 Task: Find connections with filter location Nikki with filter topic #Indiawith filter profile language English with filter current company Uber Engineering with filter school Software jobs updates with filter industry Measuring and Control Instrument Manufacturing with filter service category UX Research with filter keywords title Shipping and Receiving Staff
Action: Mouse moved to (238, 263)
Screenshot: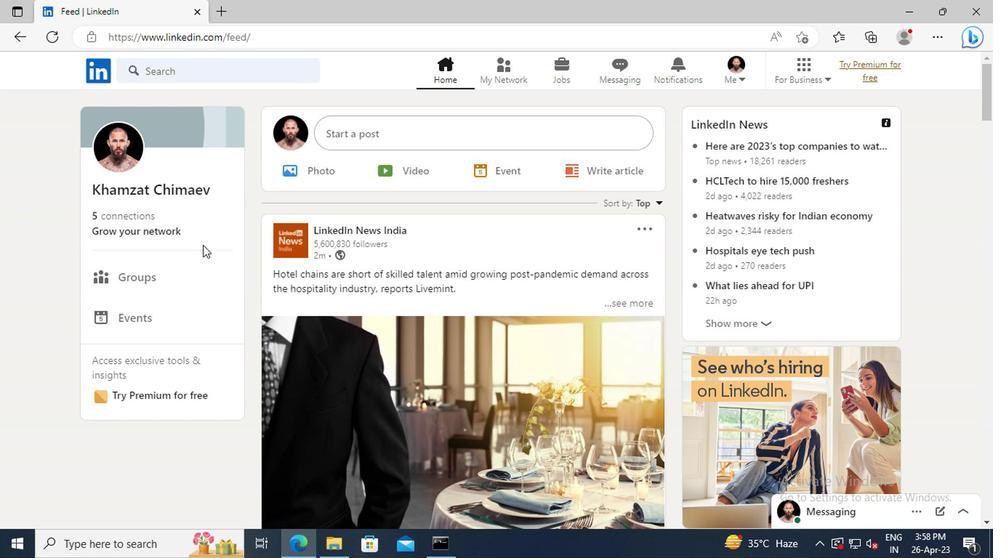 
Action: Mouse pressed left at (238, 263)
Screenshot: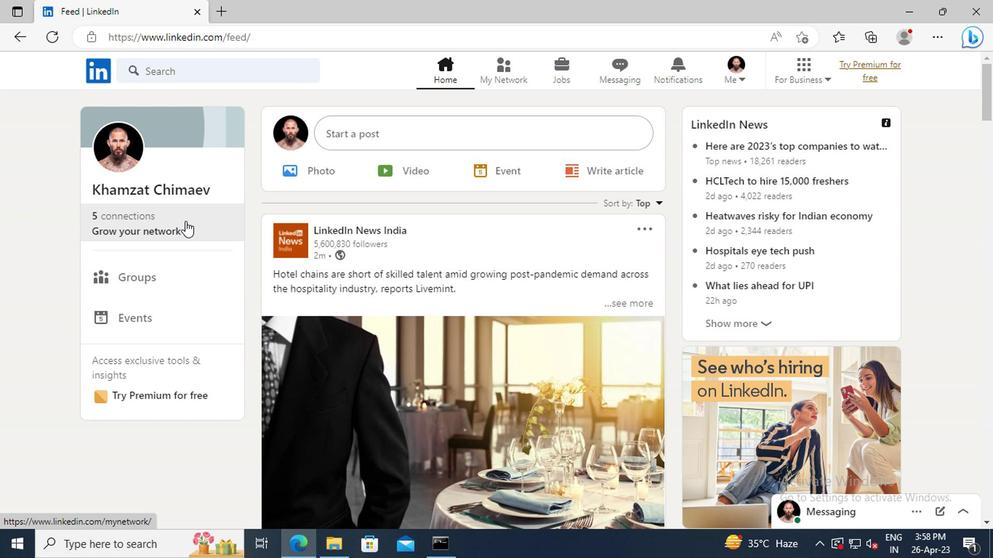 
Action: Mouse moved to (248, 218)
Screenshot: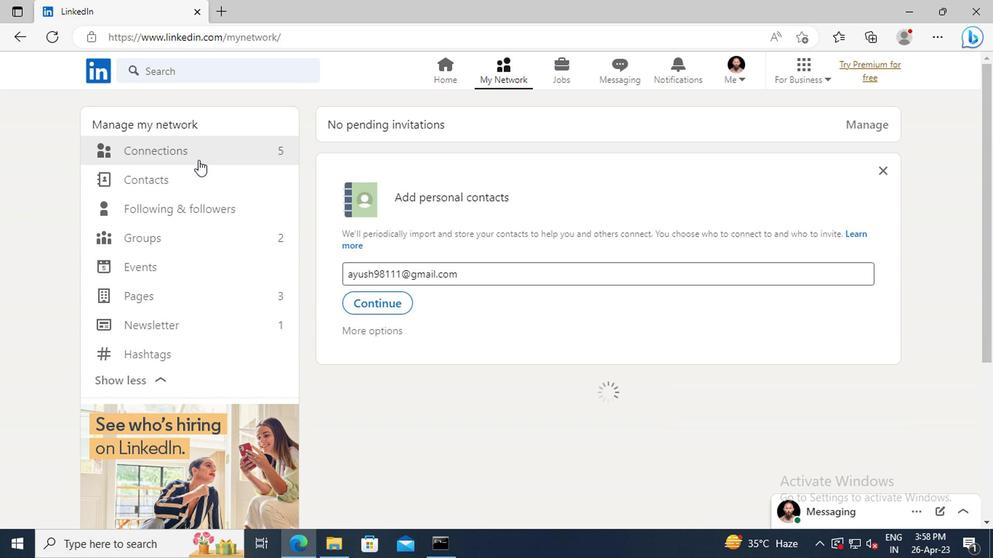 
Action: Mouse pressed left at (248, 218)
Screenshot: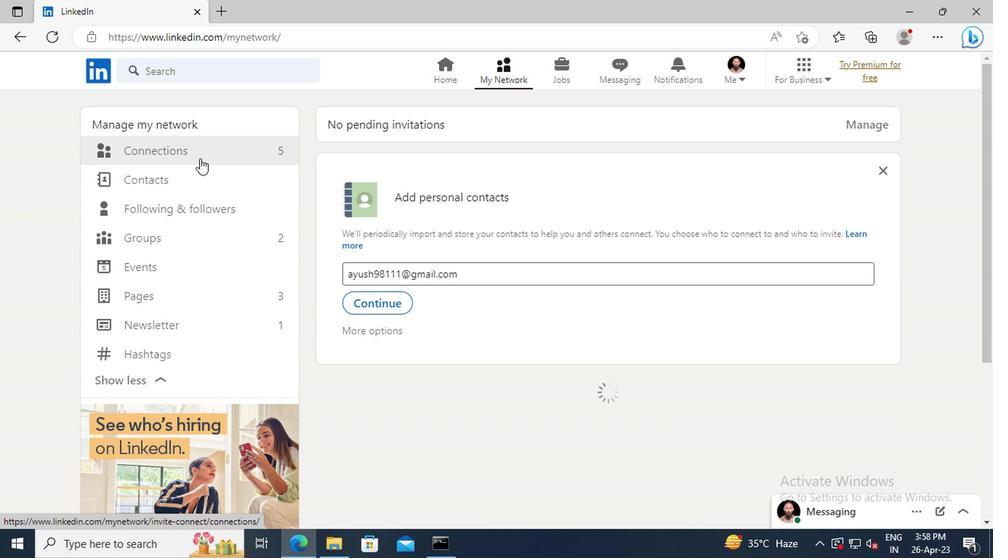 
Action: Mouse moved to (534, 216)
Screenshot: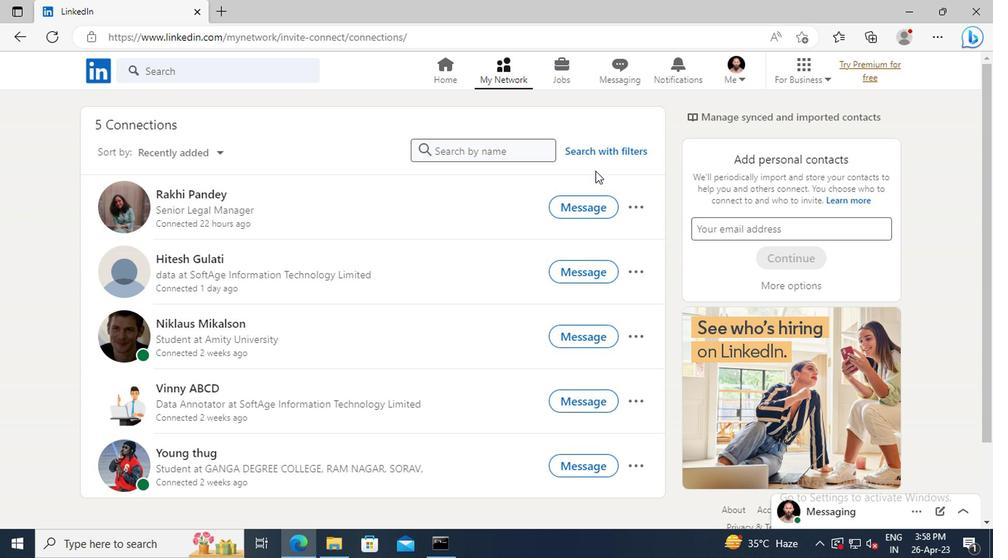 
Action: Mouse pressed left at (534, 216)
Screenshot: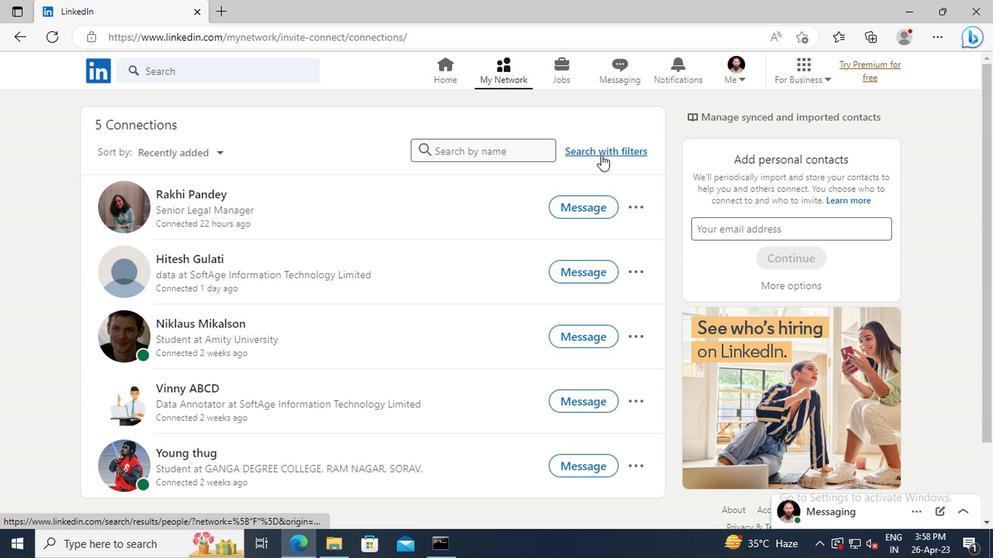 
Action: Mouse moved to (500, 188)
Screenshot: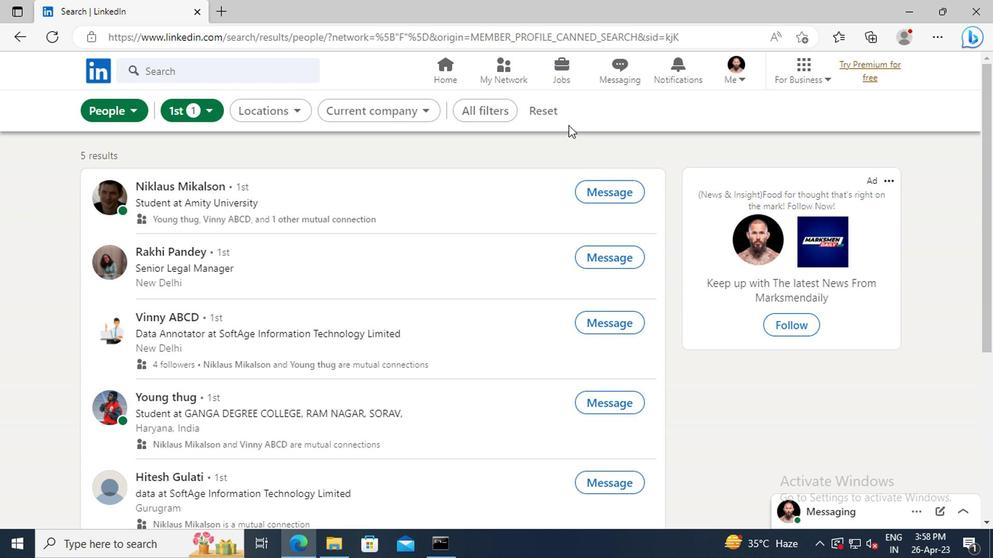 
Action: Mouse pressed left at (500, 188)
Screenshot: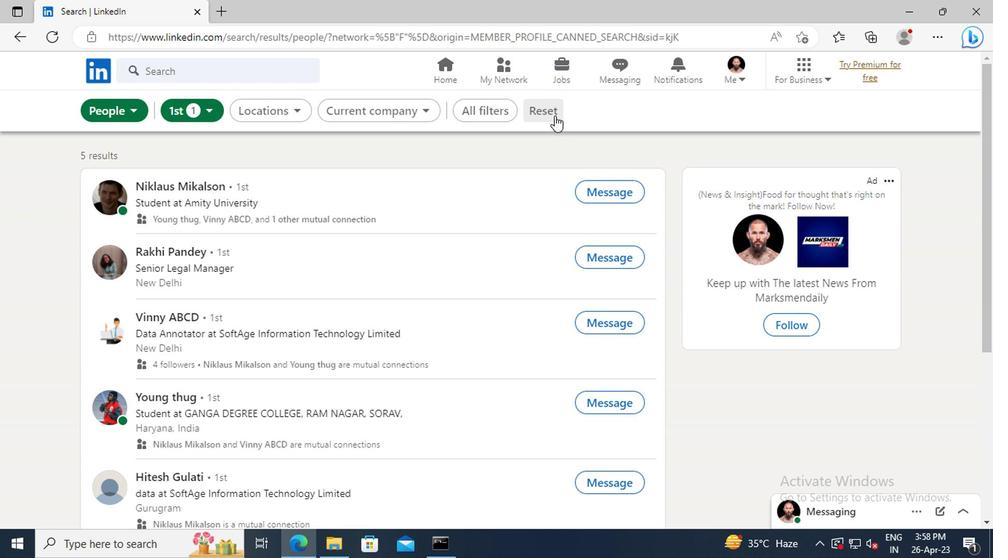 
Action: Mouse moved to (473, 186)
Screenshot: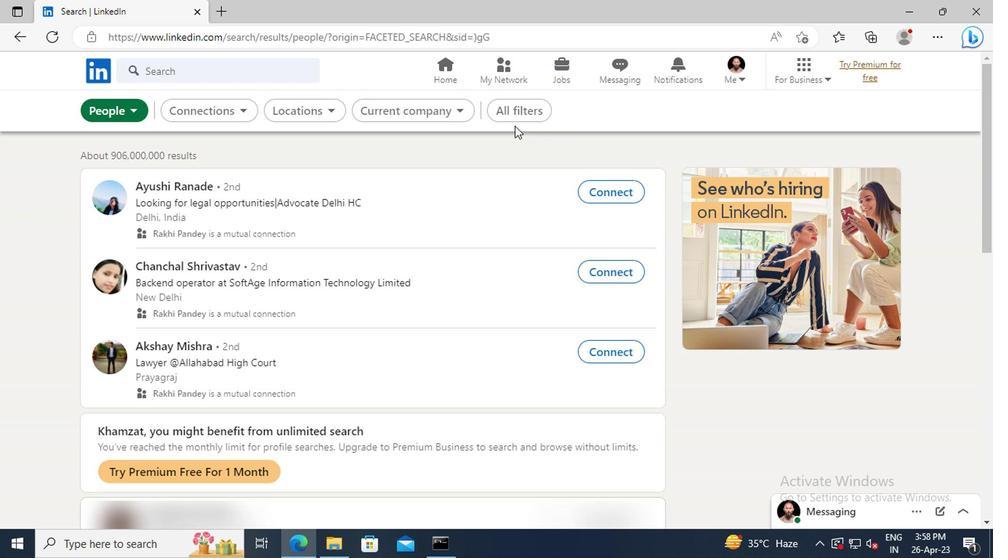 
Action: Mouse pressed left at (473, 186)
Screenshot: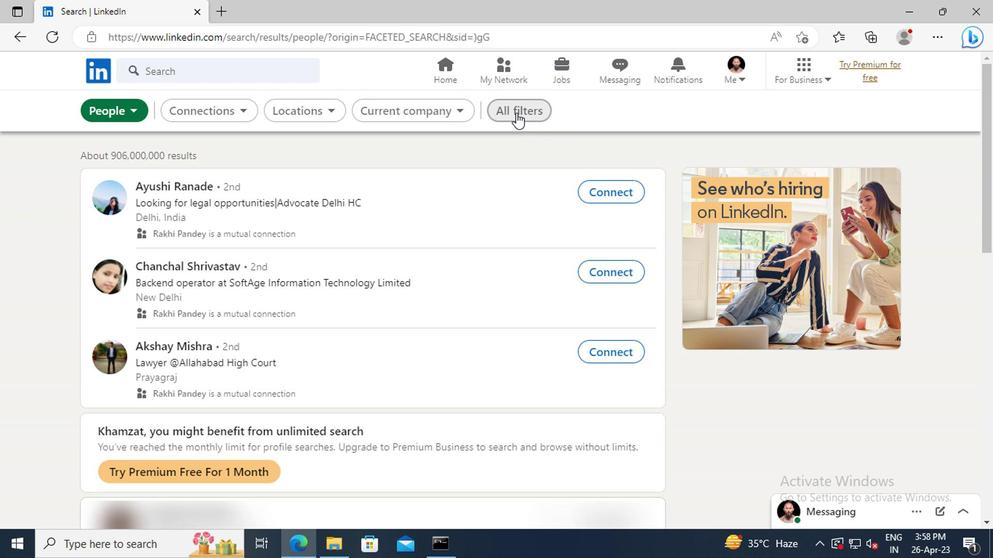
Action: Mouse moved to (705, 292)
Screenshot: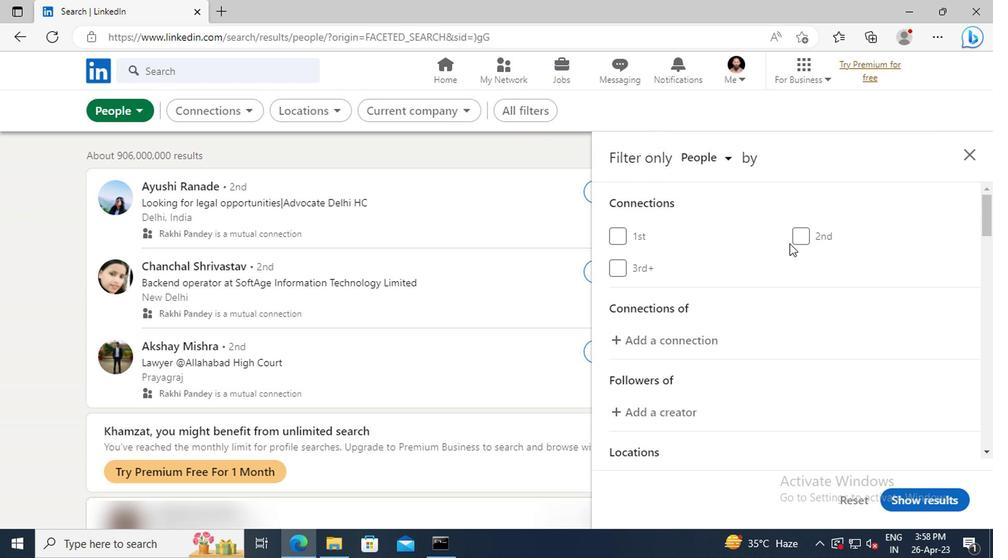 
Action: Mouse scrolled (705, 292) with delta (0, 0)
Screenshot: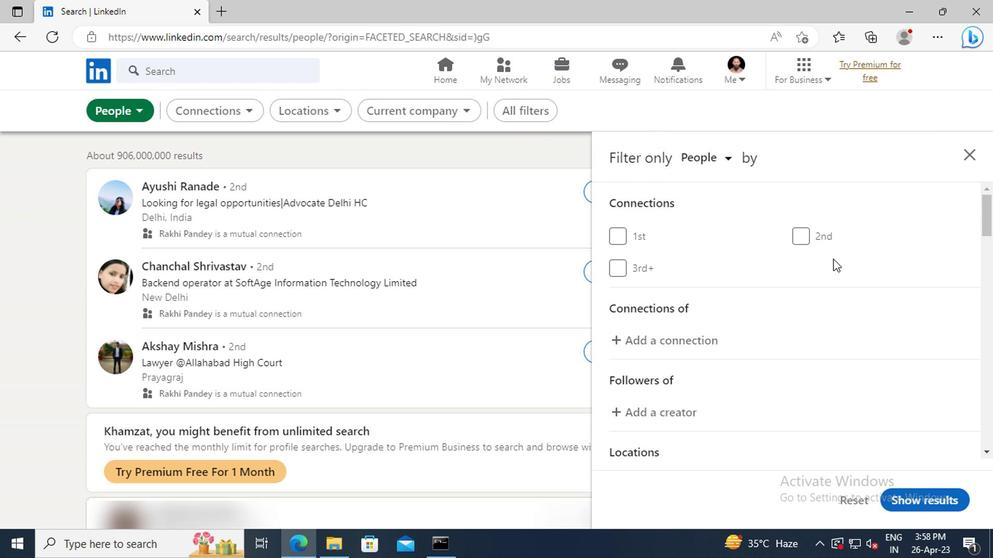 
Action: Mouse scrolled (705, 292) with delta (0, 0)
Screenshot: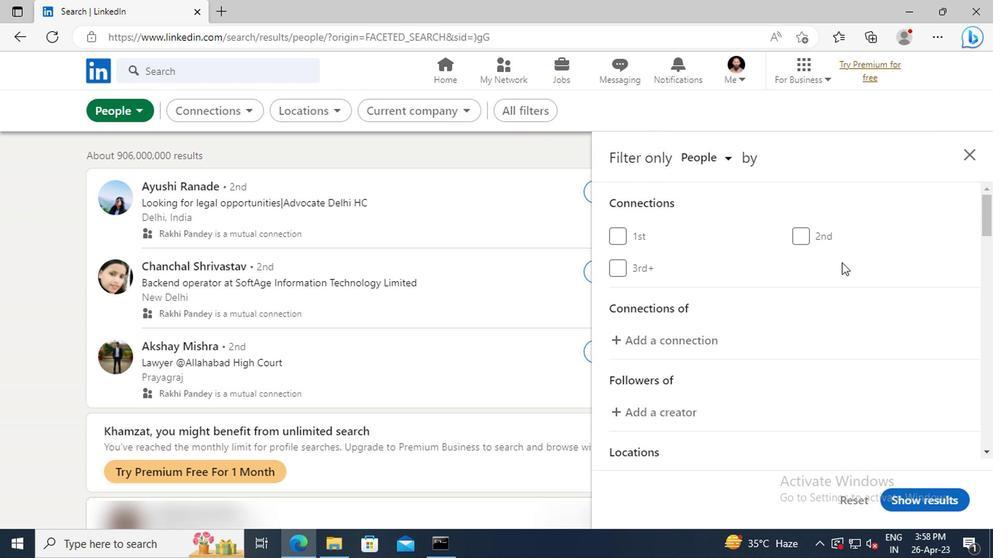 
Action: Mouse scrolled (705, 292) with delta (0, 0)
Screenshot: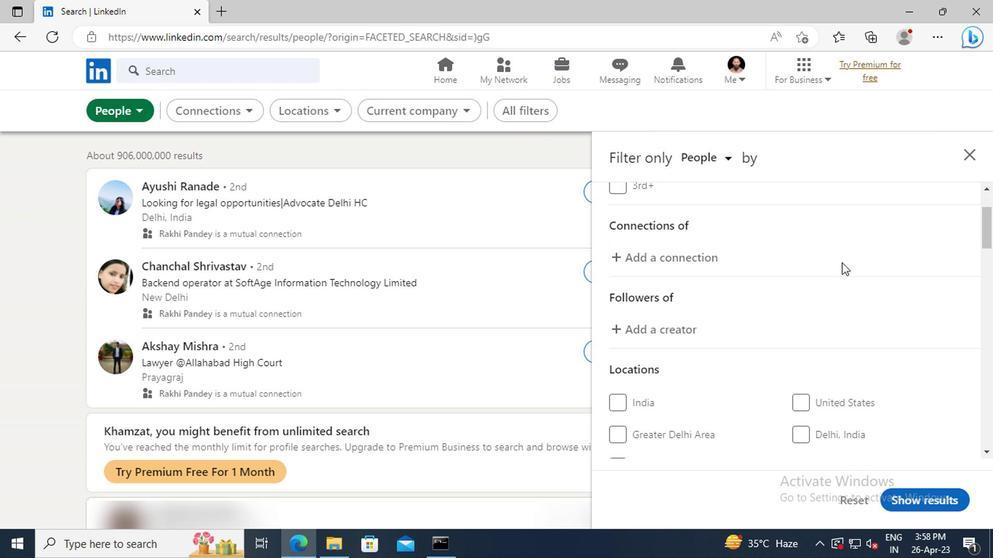
Action: Mouse scrolled (705, 292) with delta (0, 0)
Screenshot: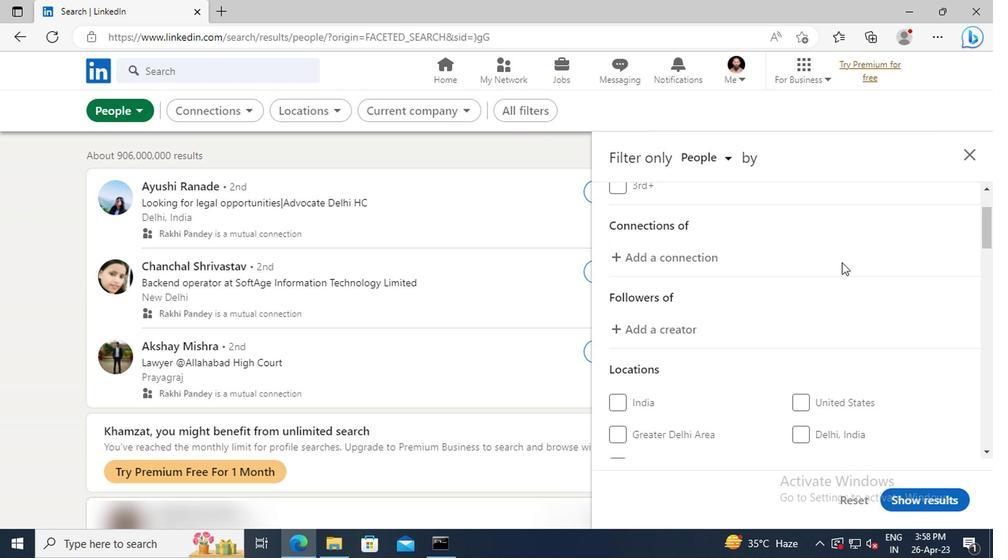 
Action: Mouse scrolled (705, 292) with delta (0, 0)
Screenshot: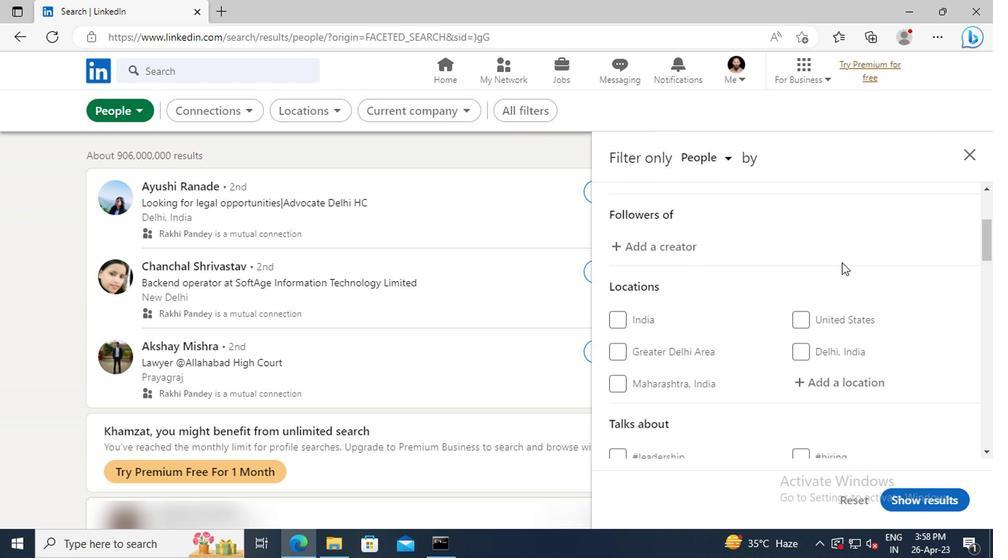 
Action: Mouse moved to (708, 349)
Screenshot: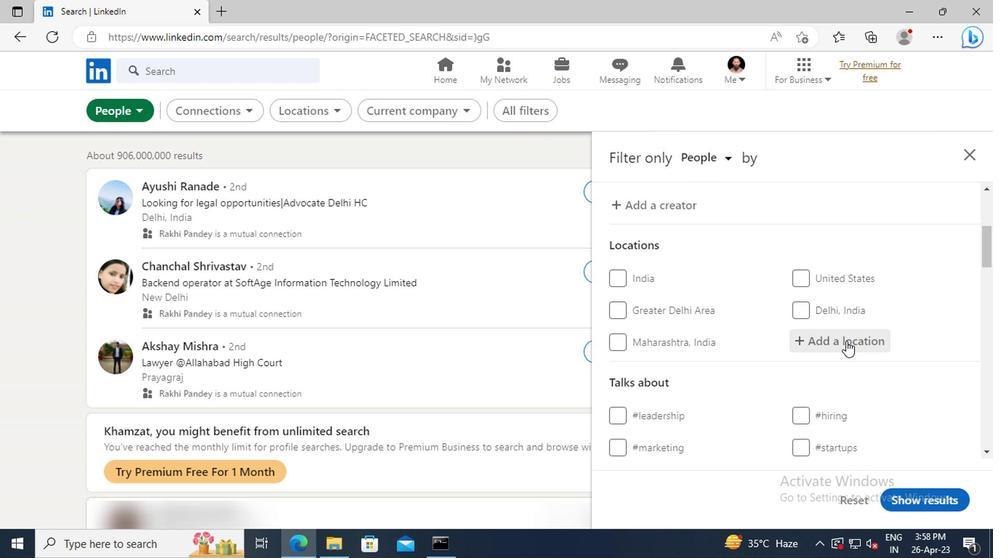 
Action: Mouse pressed left at (708, 349)
Screenshot: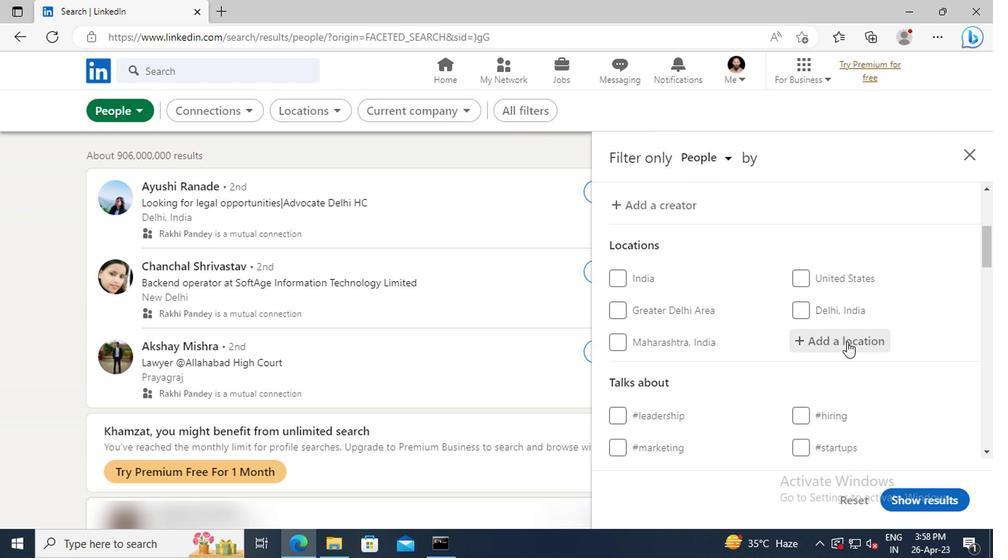 
Action: Key pressed <Key.shift>NIKKI
Screenshot: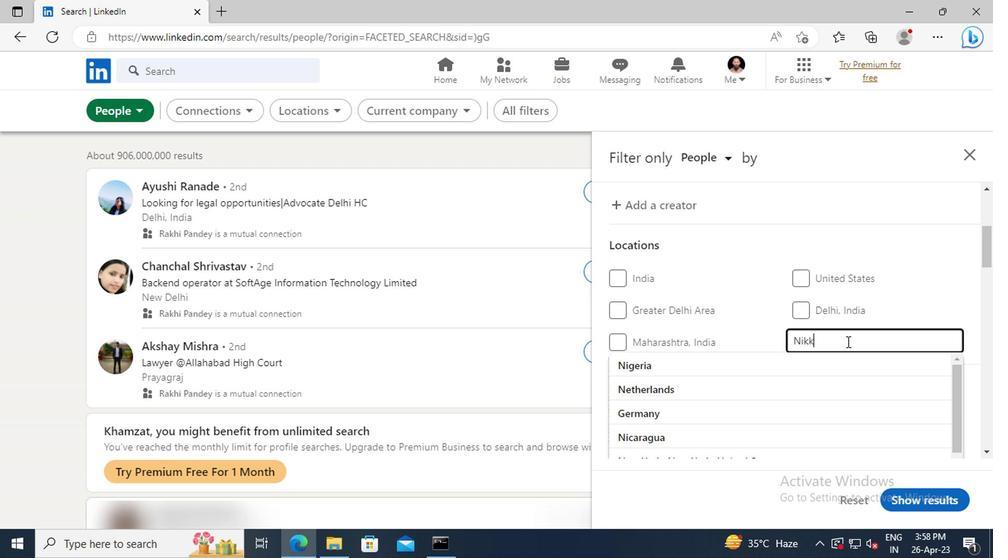 
Action: Mouse moved to (702, 368)
Screenshot: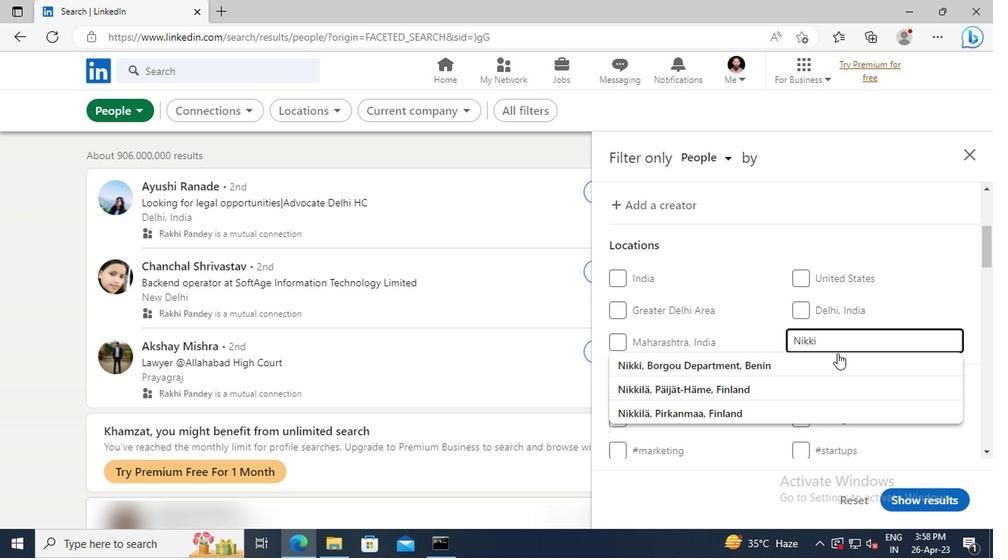 
Action: Mouse pressed left at (702, 368)
Screenshot: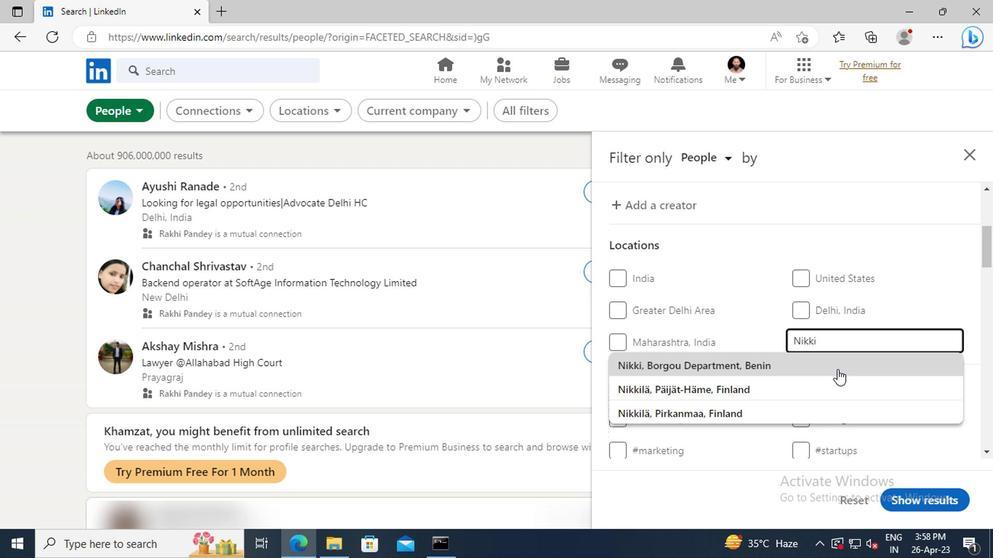
Action: Mouse moved to (696, 297)
Screenshot: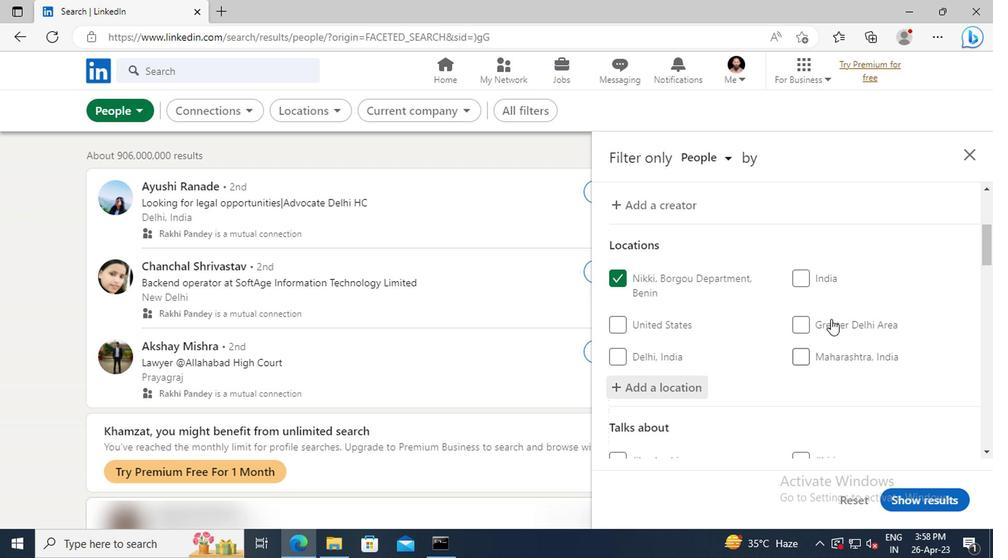 
Action: Mouse scrolled (696, 297) with delta (0, 0)
Screenshot: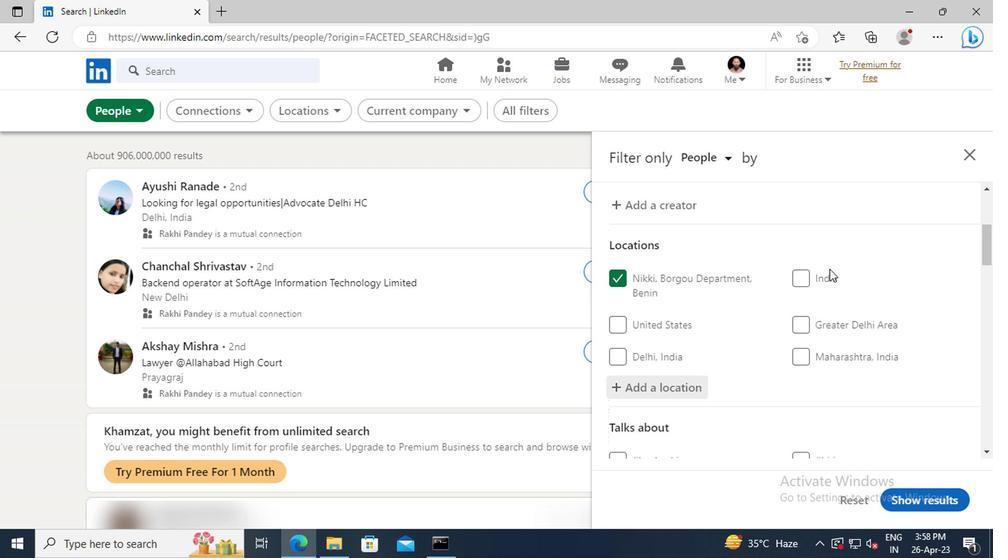 
Action: Mouse scrolled (696, 297) with delta (0, 0)
Screenshot: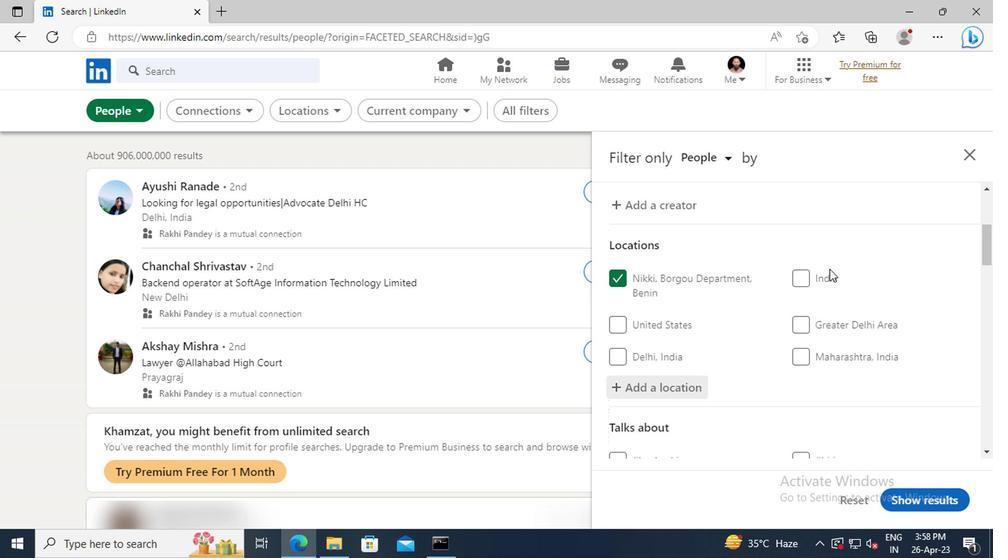 
Action: Mouse scrolled (696, 297) with delta (0, 0)
Screenshot: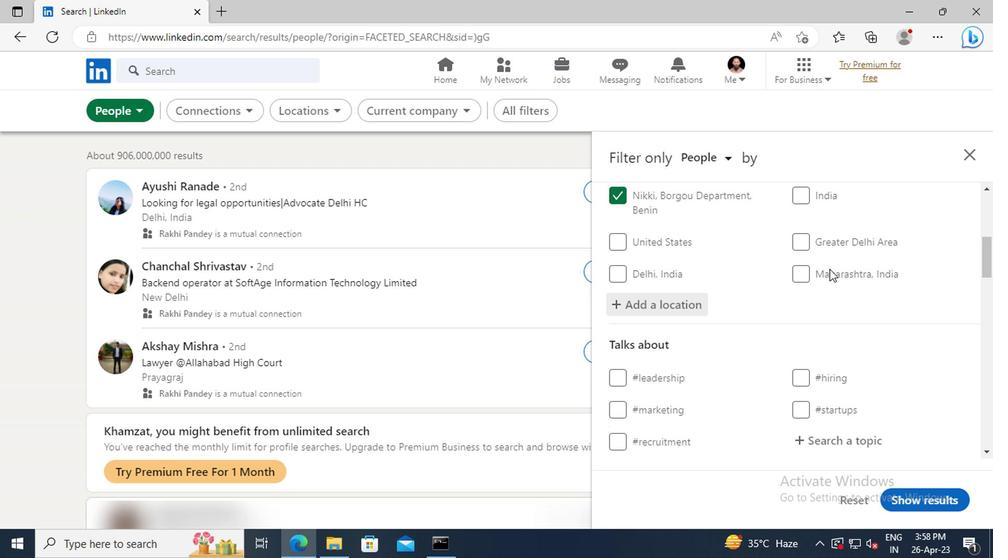 
Action: Mouse scrolled (696, 297) with delta (0, 0)
Screenshot: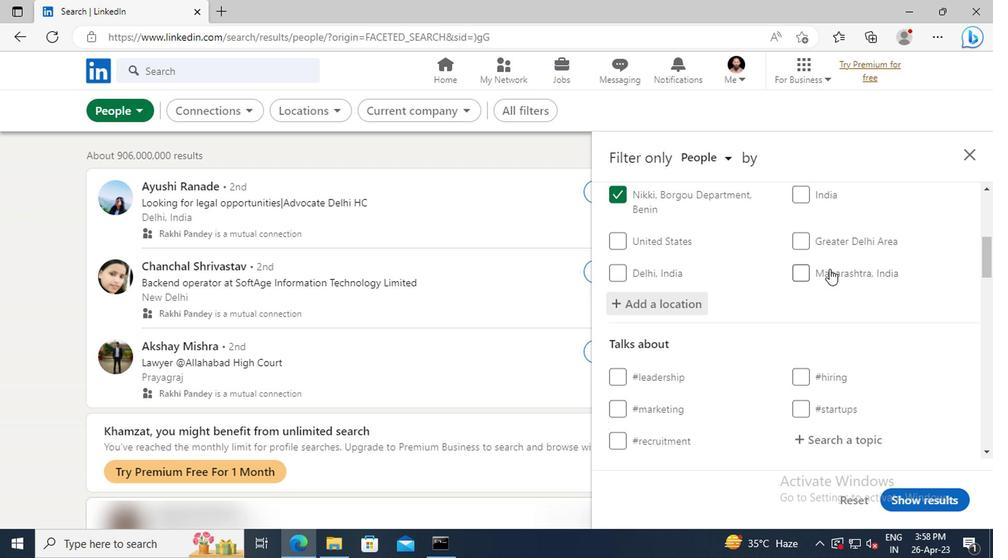 
Action: Mouse moved to (693, 359)
Screenshot: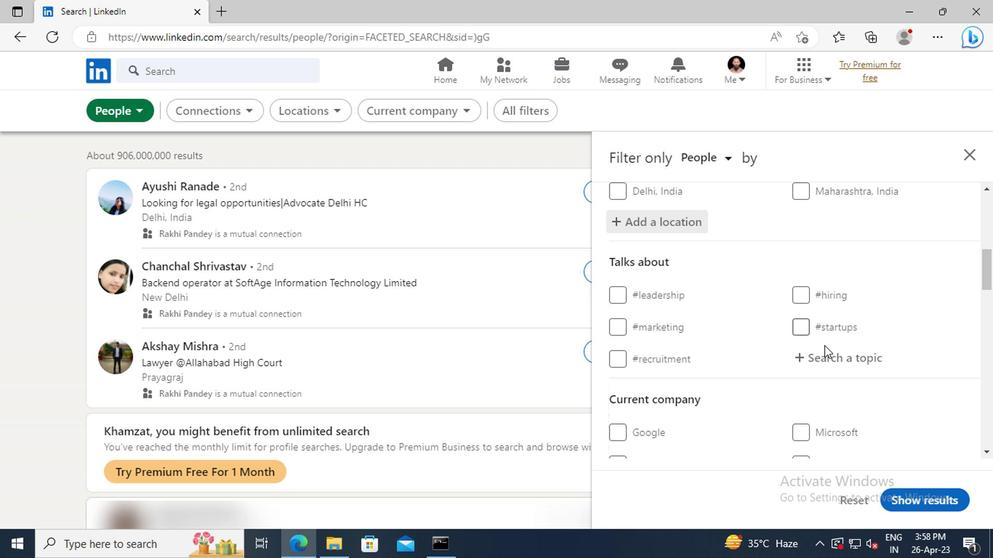
Action: Mouse pressed left at (693, 359)
Screenshot: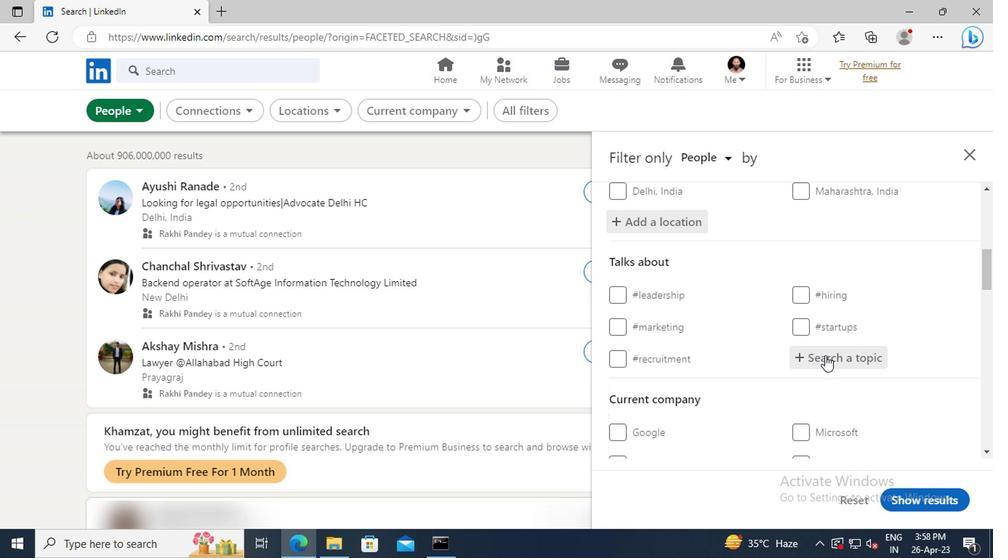 
Action: Key pressed <Key.shift>#<Key.shift>INDIAWITH<Key.enter>
Screenshot: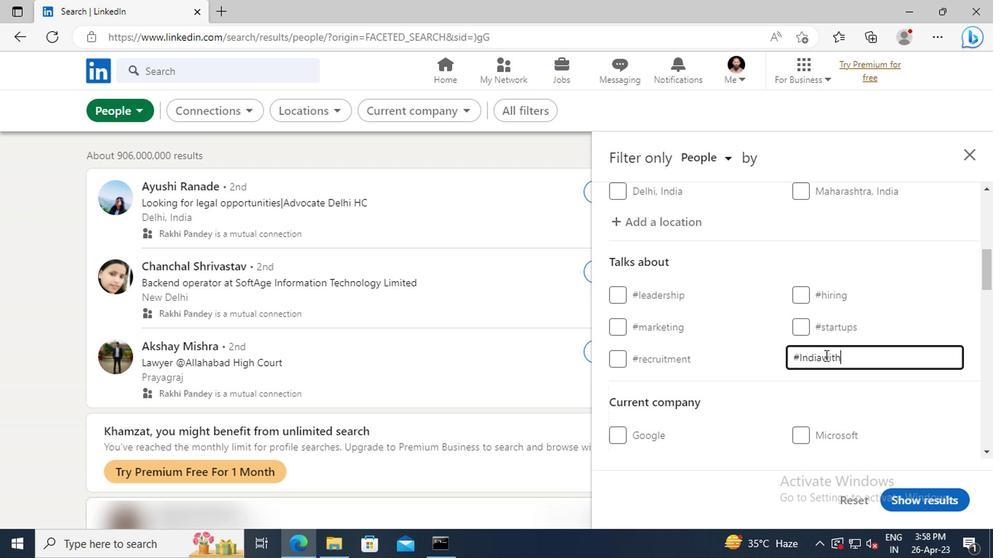 
Action: Mouse scrolled (693, 358) with delta (0, 0)
Screenshot: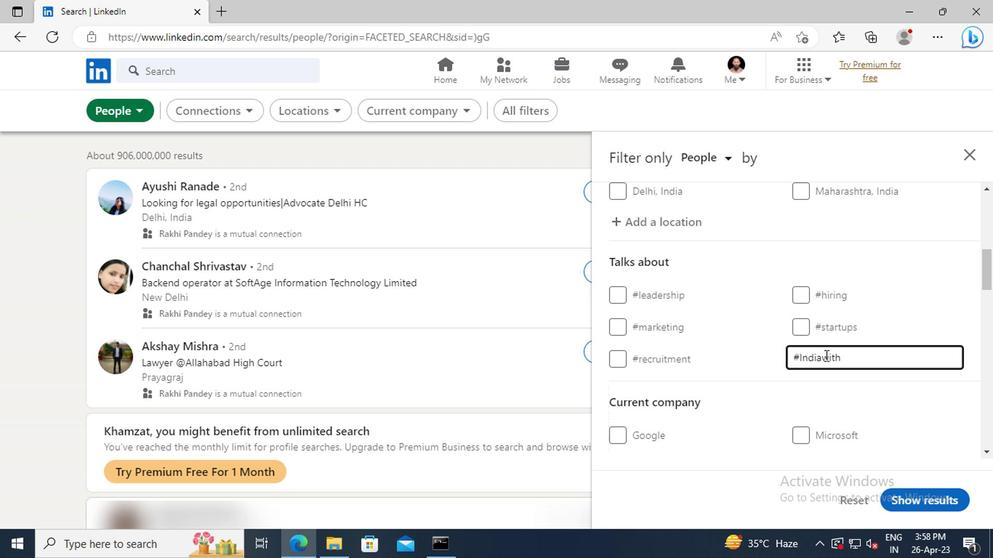 
Action: Mouse scrolled (693, 358) with delta (0, 0)
Screenshot: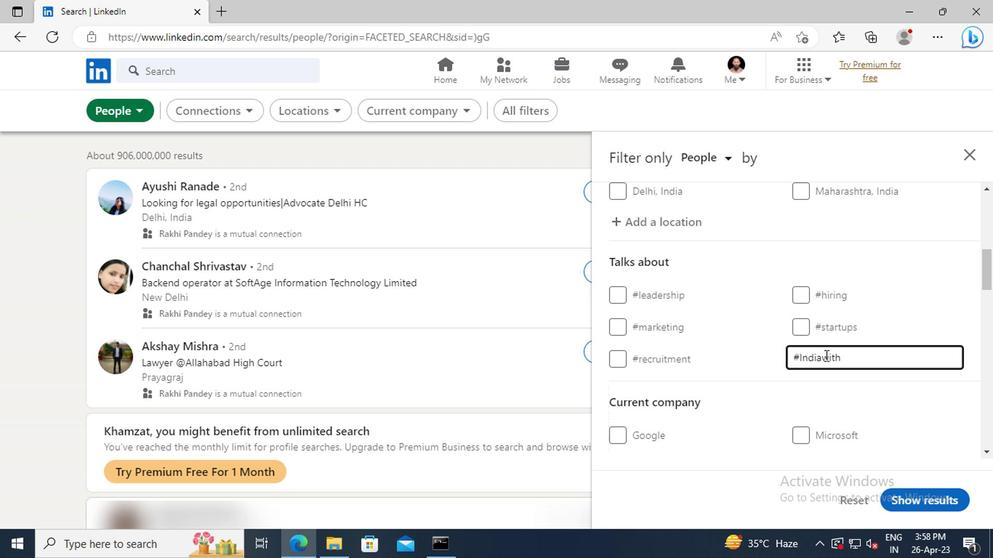 
Action: Mouse moved to (658, 353)
Screenshot: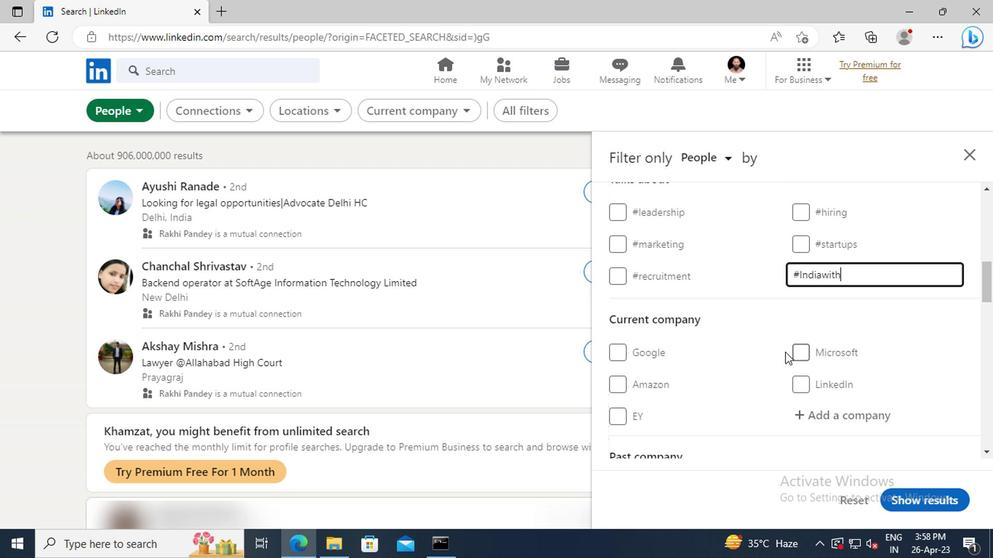
Action: Mouse scrolled (658, 352) with delta (0, 0)
Screenshot: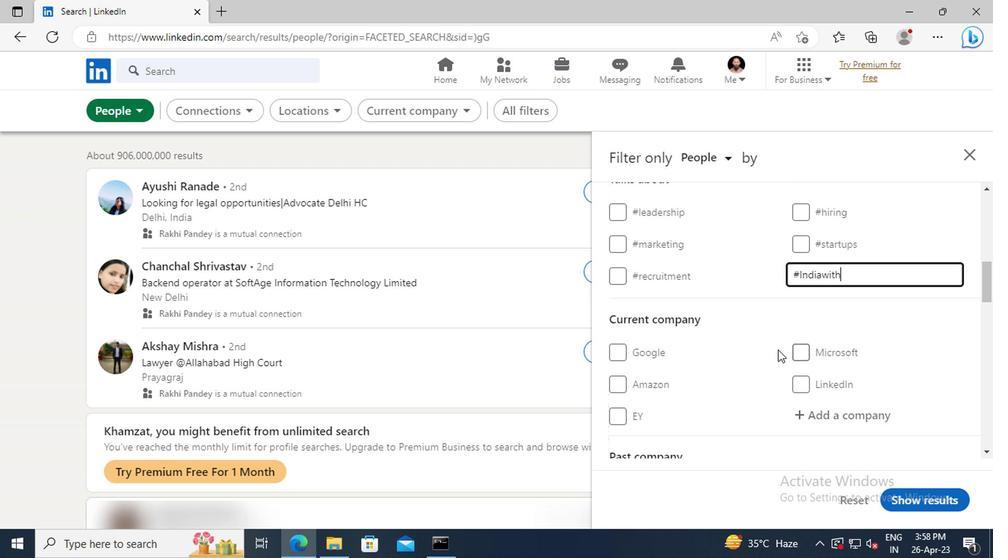 
Action: Mouse scrolled (658, 352) with delta (0, 0)
Screenshot: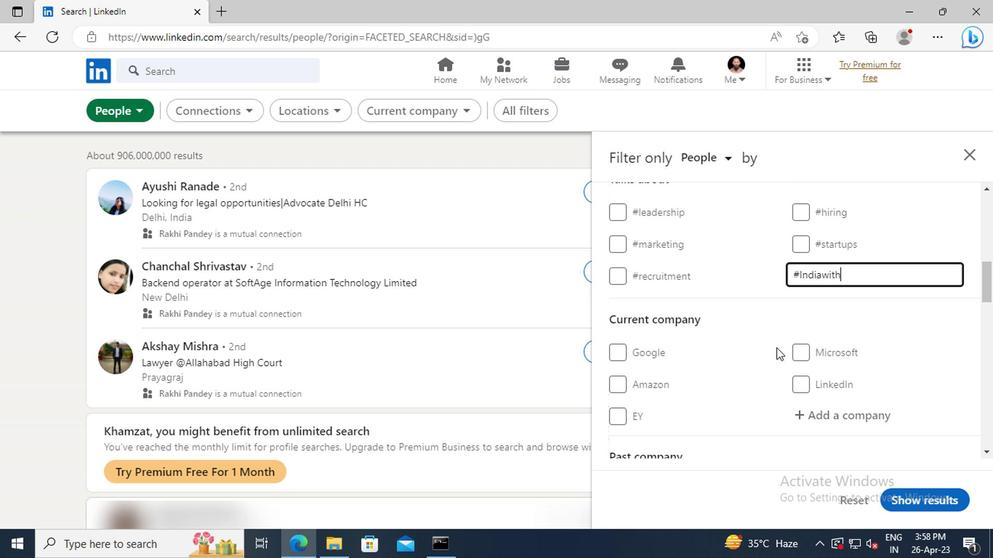 
Action: Mouse scrolled (658, 352) with delta (0, 0)
Screenshot: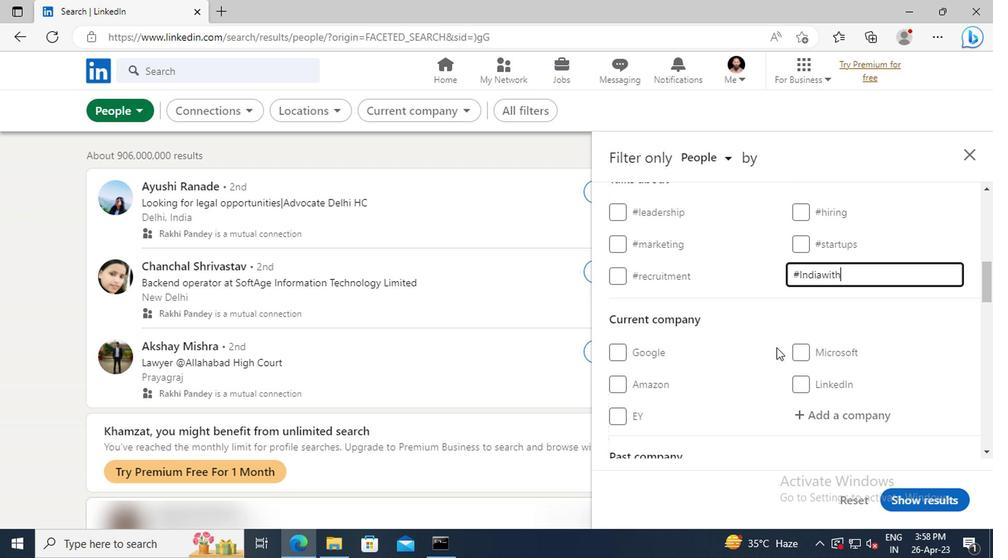 
Action: Mouse scrolled (658, 352) with delta (0, 0)
Screenshot: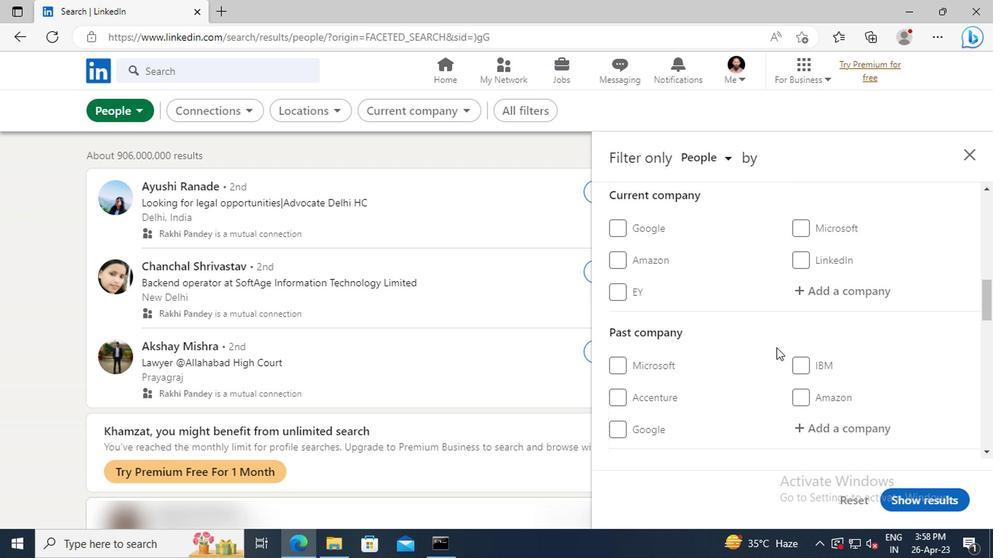 
Action: Mouse scrolled (658, 352) with delta (0, 0)
Screenshot: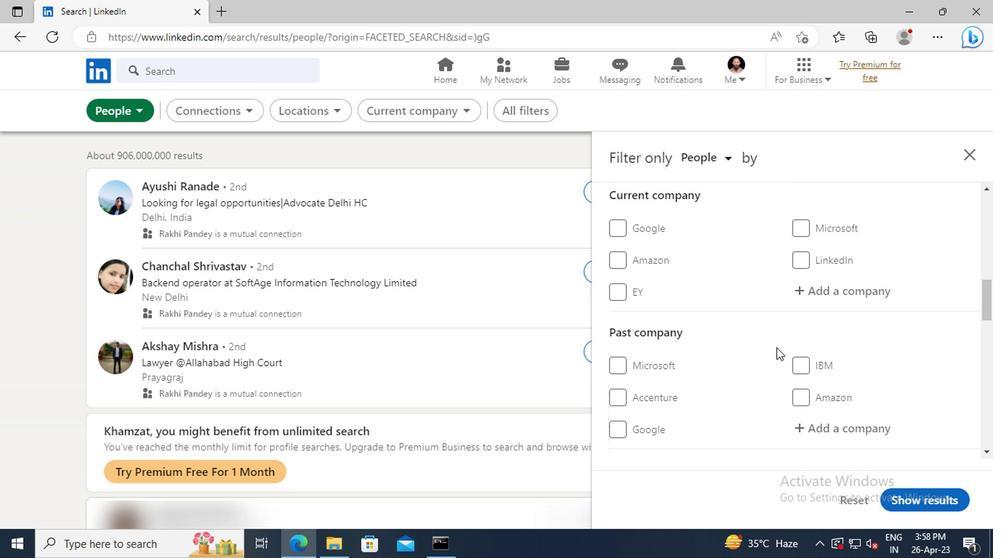 
Action: Mouse scrolled (658, 352) with delta (0, 0)
Screenshot: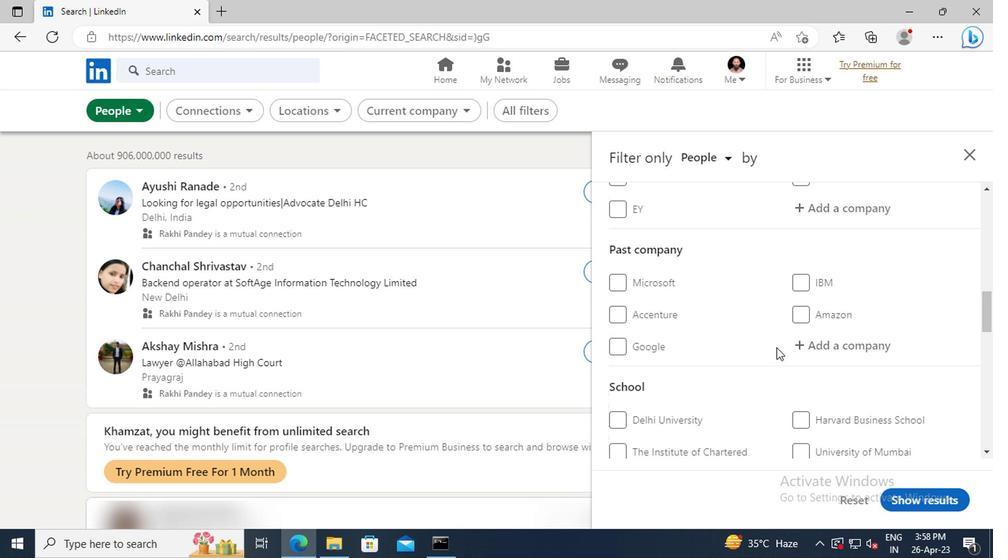 
Action: Mouse scrolled (658, 352) with delta (0, 0)
Screenshot: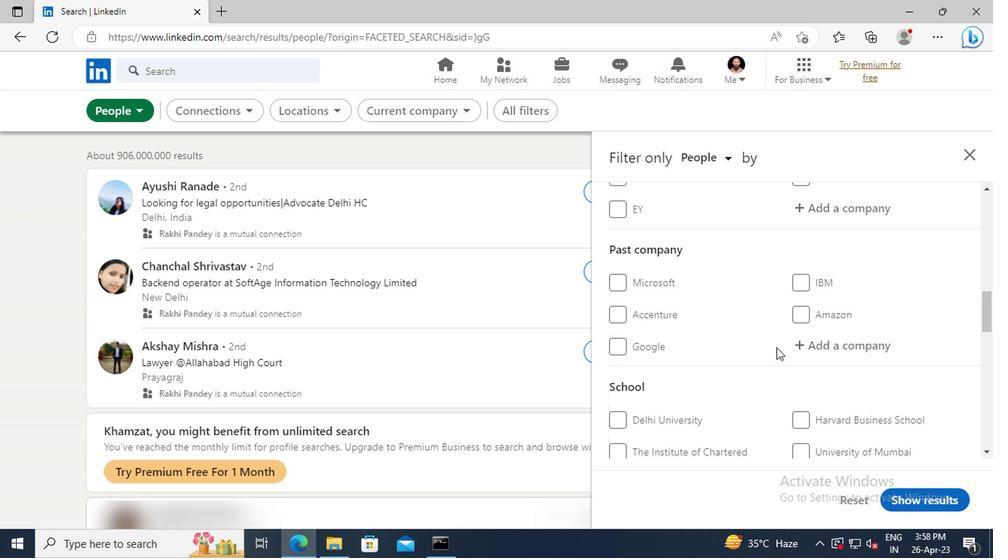 
Action: Mouse scrolled (658, 352) with delta (0, 0)
Screenshot: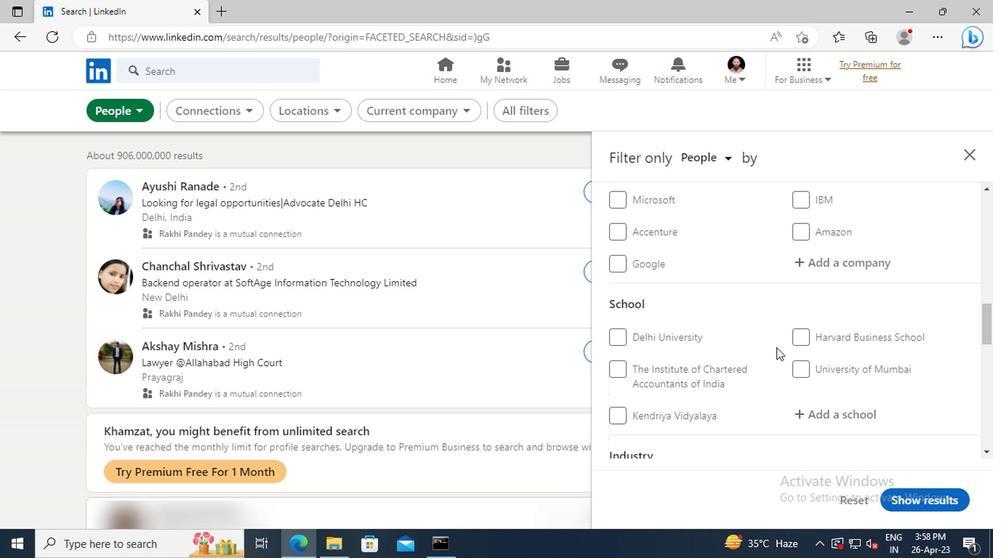 
Action: Mouse scrolled (658, 352) with delta (0, 0)
Screenshot: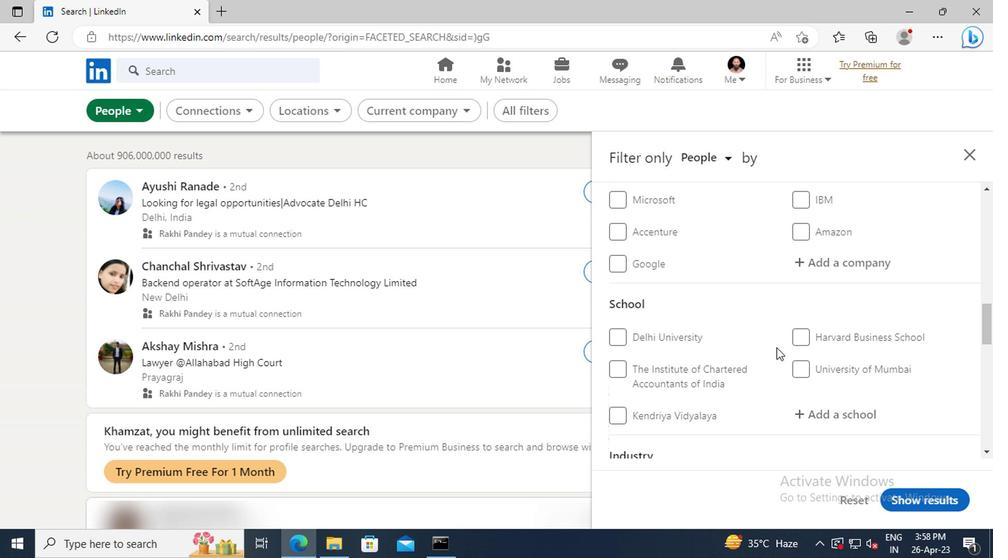 
Action: Mouse scrolled (658, 352) with delta (0, 0)
Screenshot: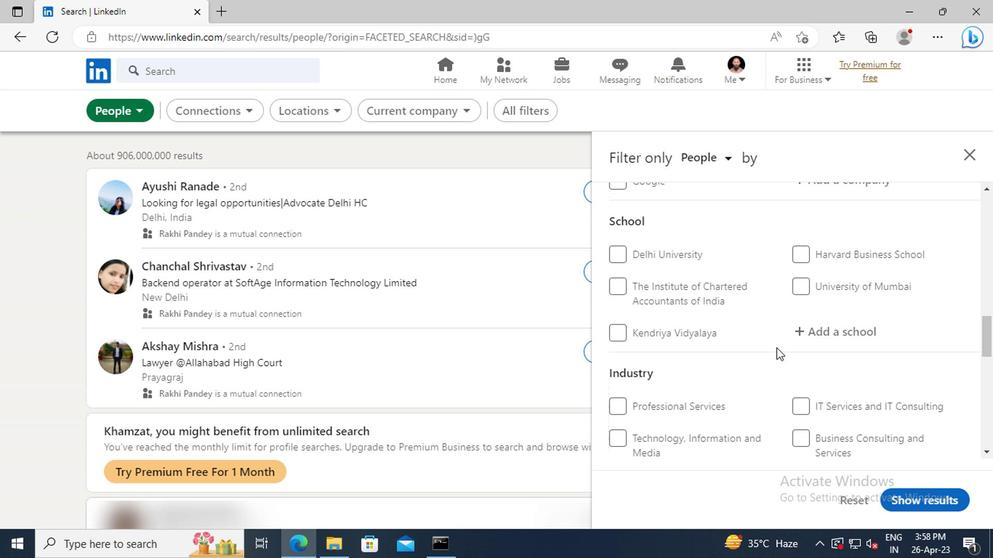
Action: Mouse scrolled (658, 352) with delta (0, 0)
Screenshot: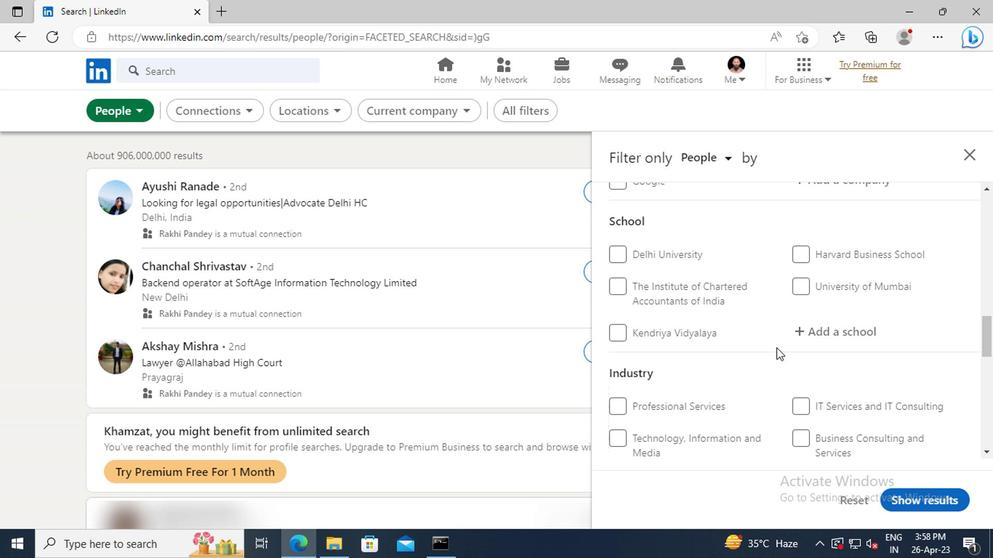 
Action: Mouse scrolled (658, 352) with delta (0, 0)
Screenshot: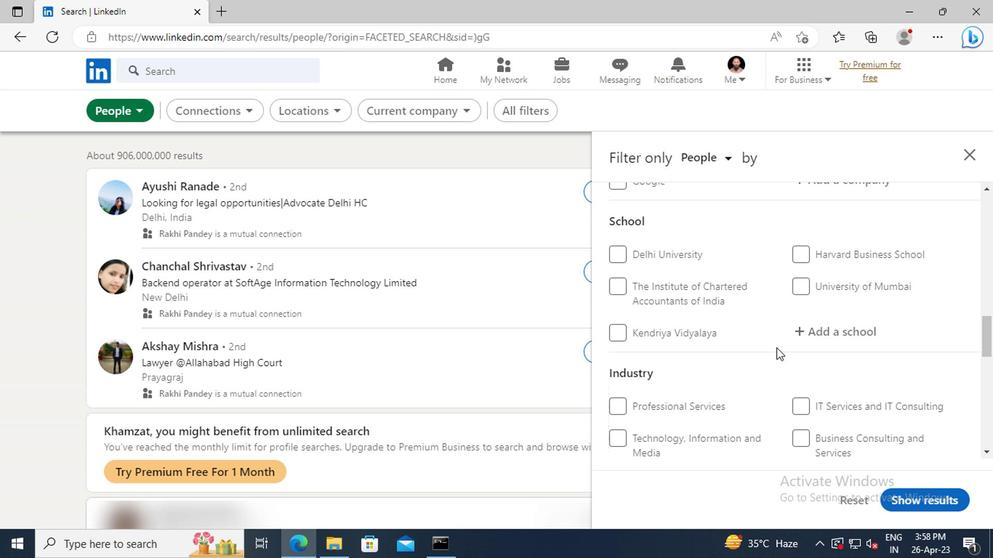 
Action: Mouse scrolled (658, 352) with delta (0, 0)
Screenshot: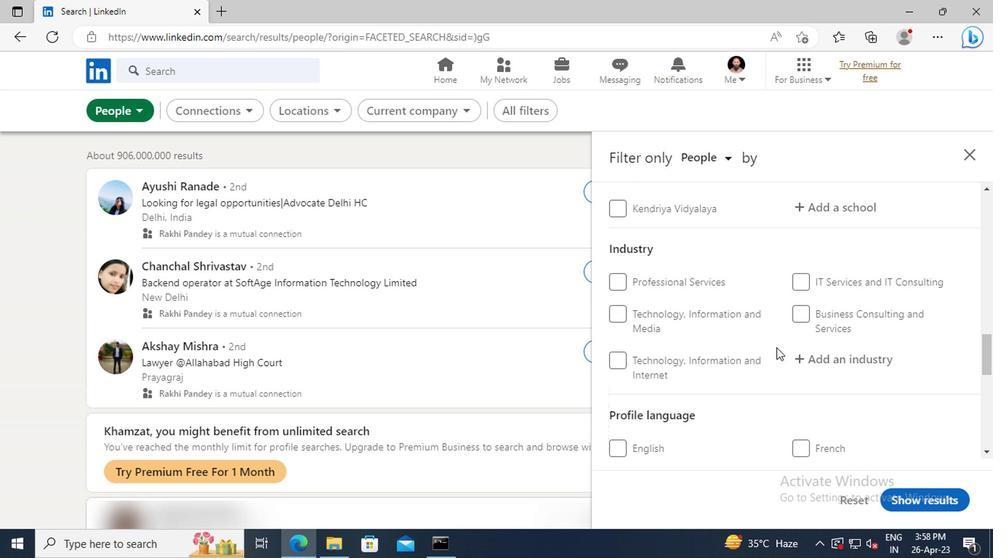 
Action: Mouse scrolled (658, 352) with delta (0, 0)
Screenshot: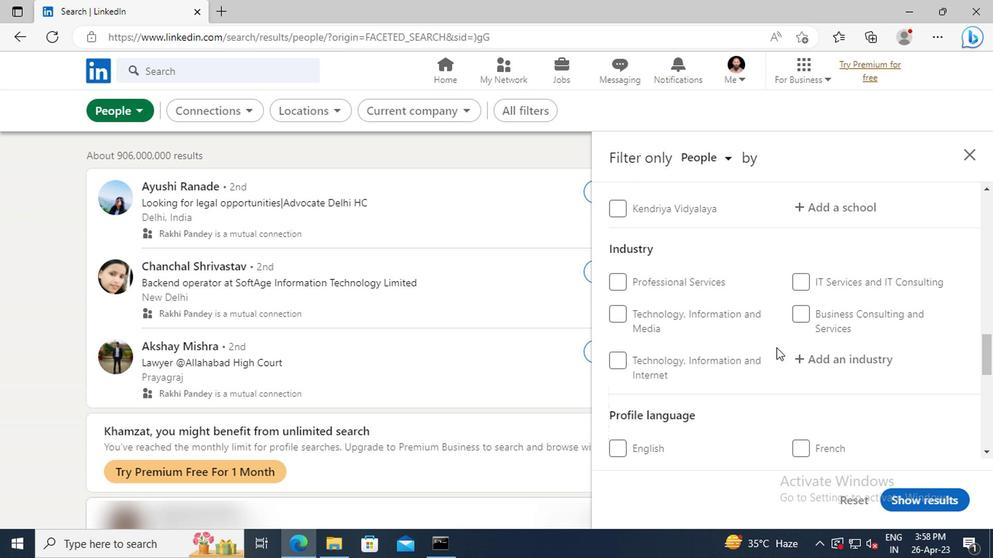 
Action: Mouse moved to (546, 368)
Screenshot: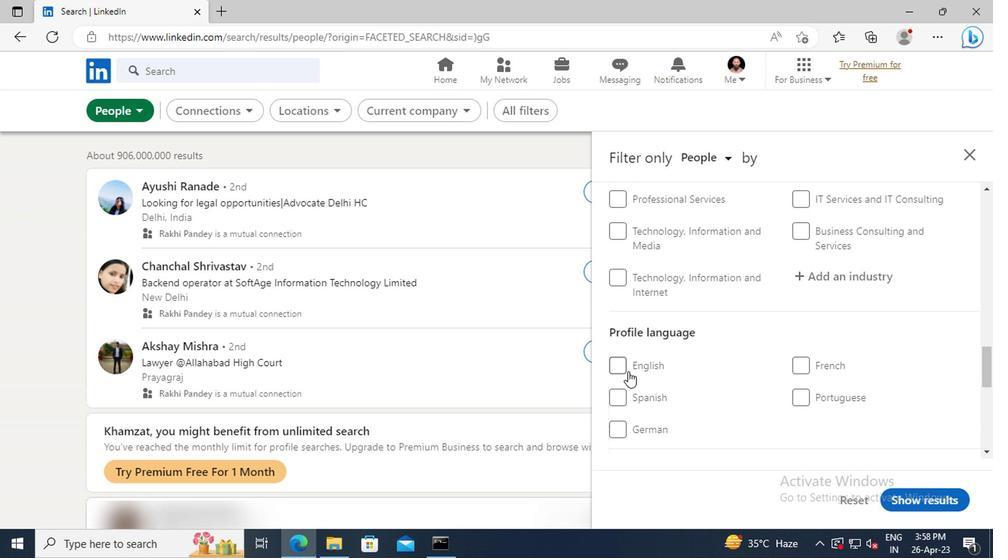 
Action: Mouse pressed left at (546, 368)
Screenshot: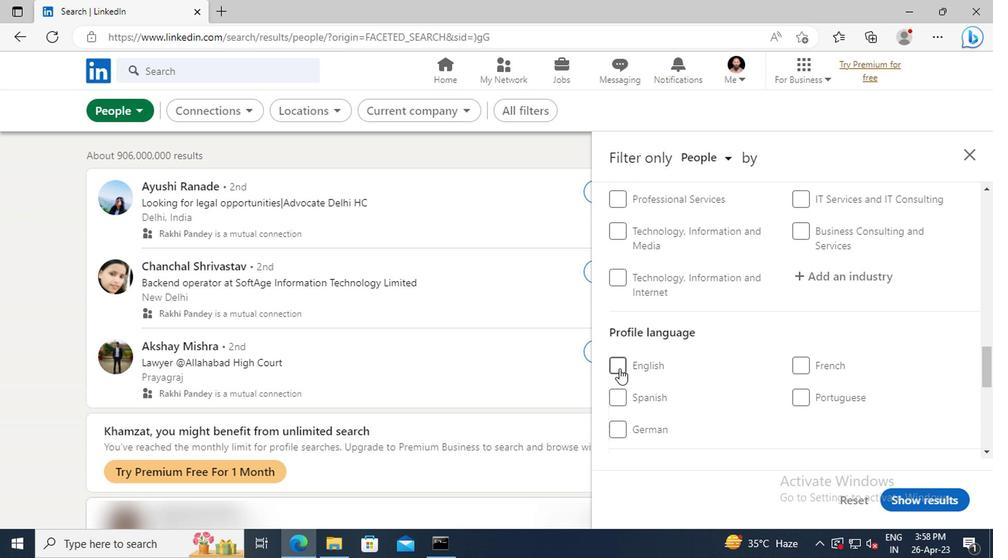 
Action: Mouse moved to (681, 363)
Screenshot: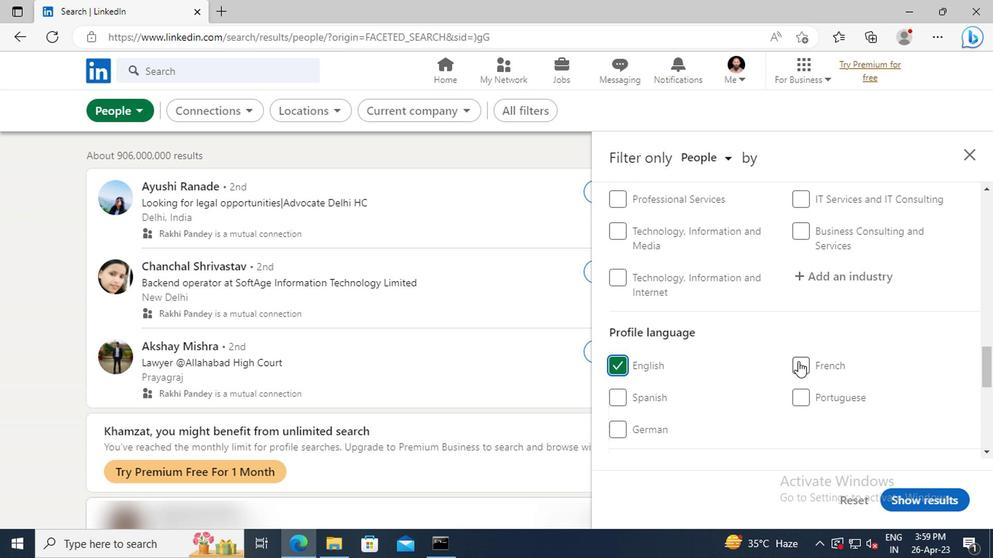 
Action: Mouse scrolled (681, 364) with delta (0, 0)
Screenshot: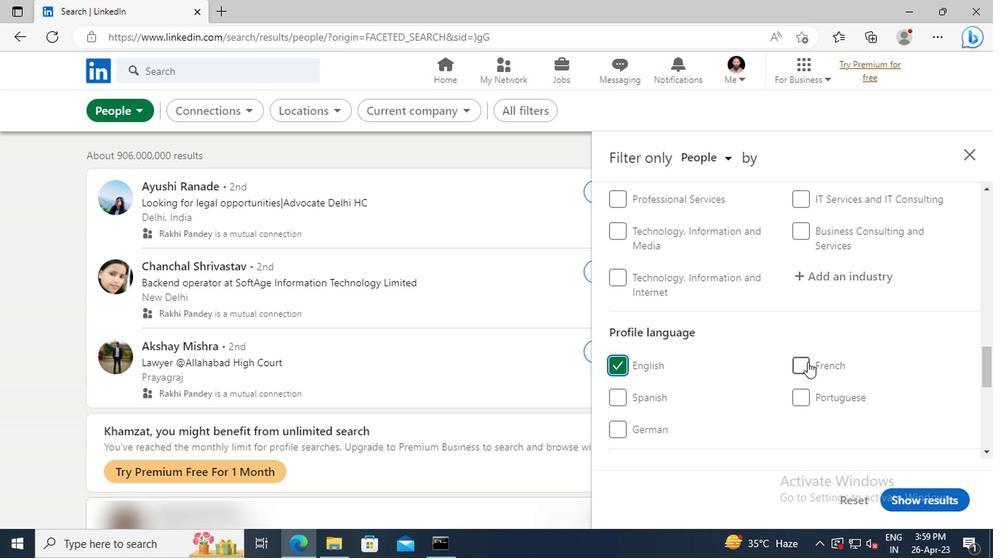 
Action: Mouse scrolled (681, 364) with delta (0, 0)
Screenshot: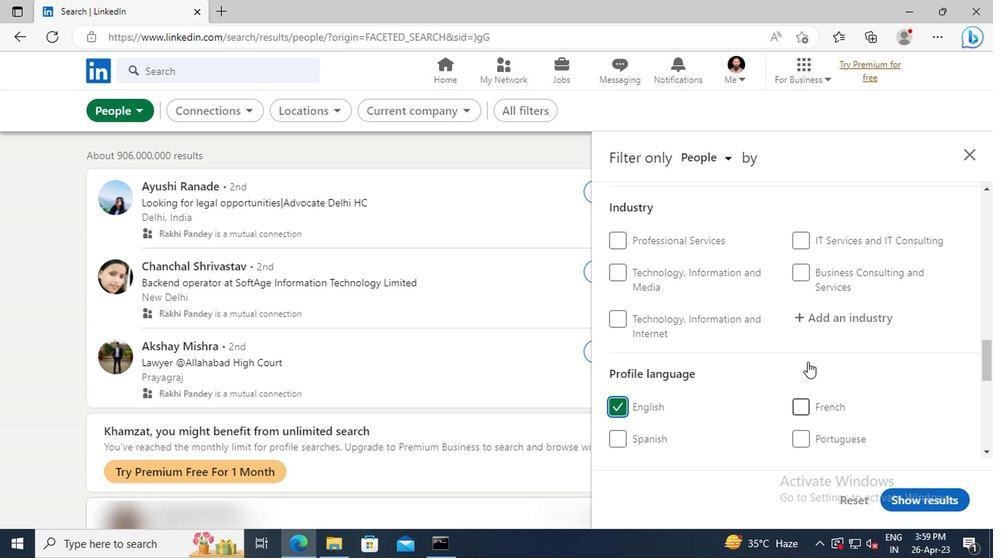 
Action: Mouse scrolled (681, 364) with delta (0, 0)
Screenshot: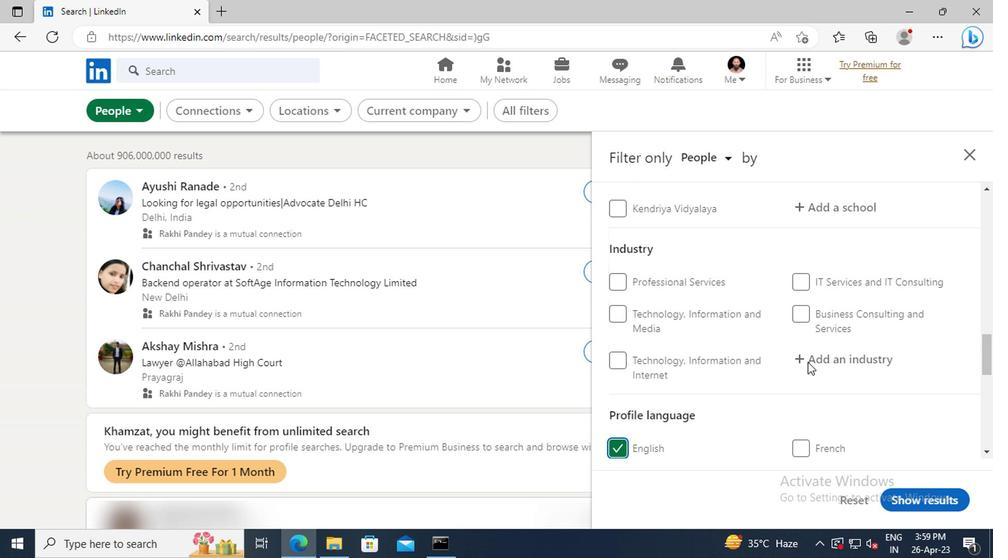 
Action: Mouse scrolled (681, 364) with delta (0, 0)
Screenshot: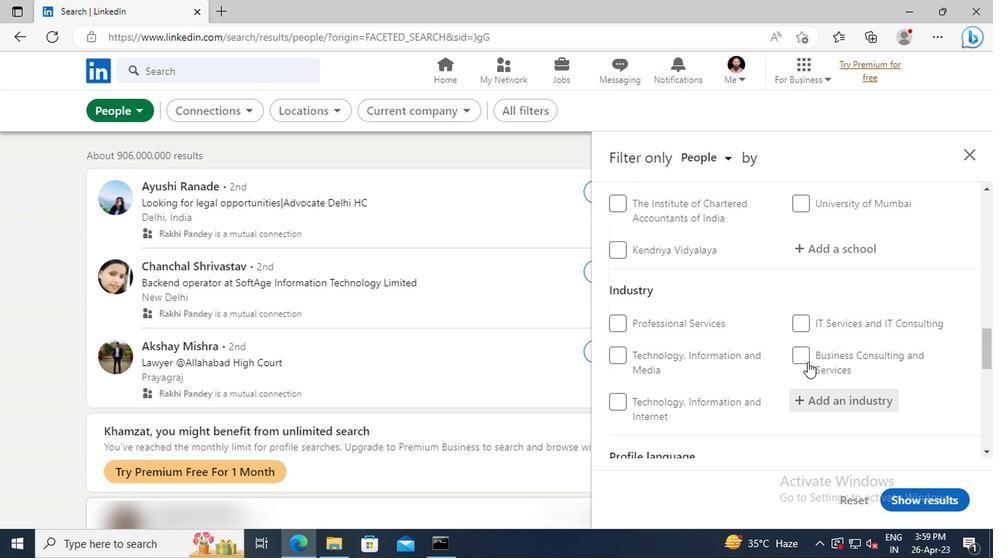 
Action: Mouse scrolled (681, 364) with delta (0, 0)
Screenshot: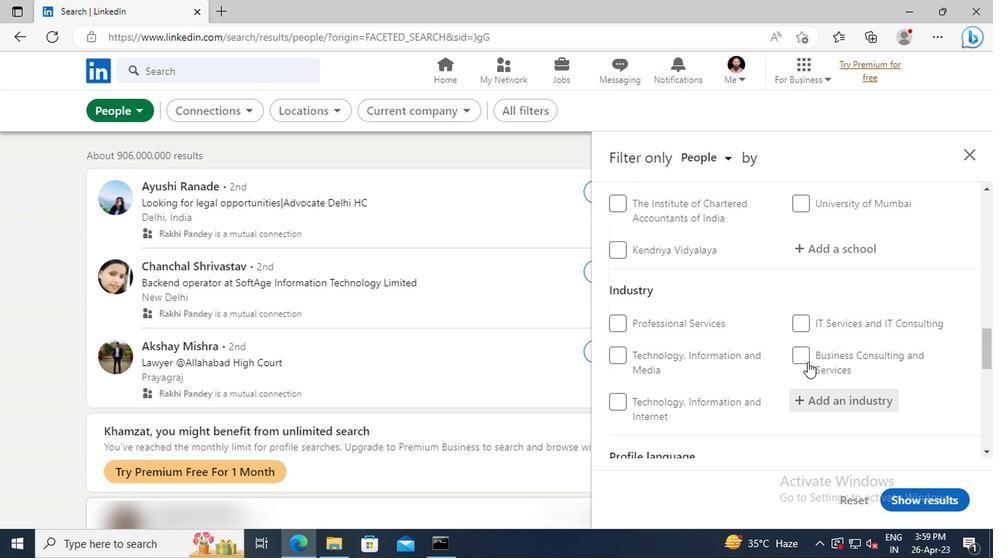 
Action: Mouse scrolled (681, 364) with delta (0, 0)
Screenshot: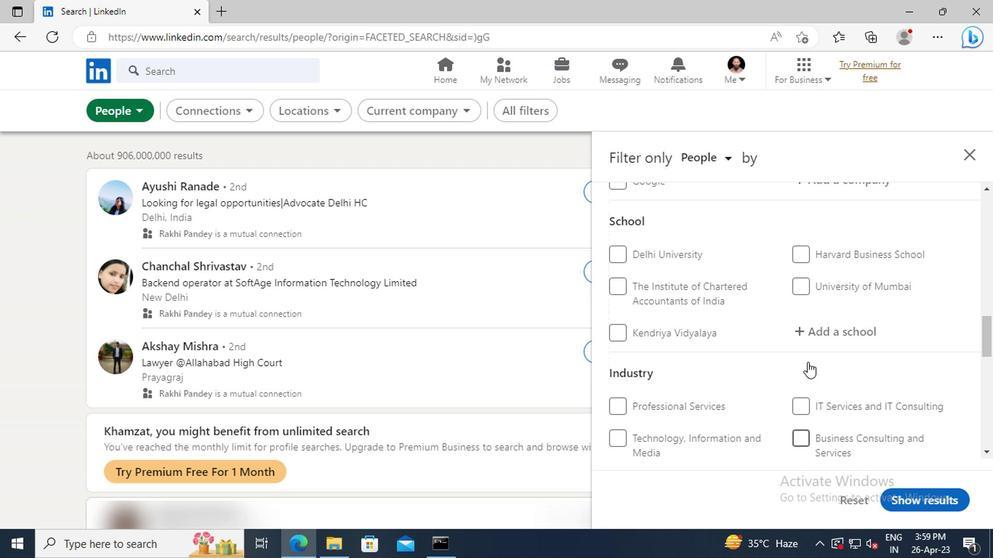 
Action: Mouse scrolled (681, 364) with delta (0, 0)
Screenshot: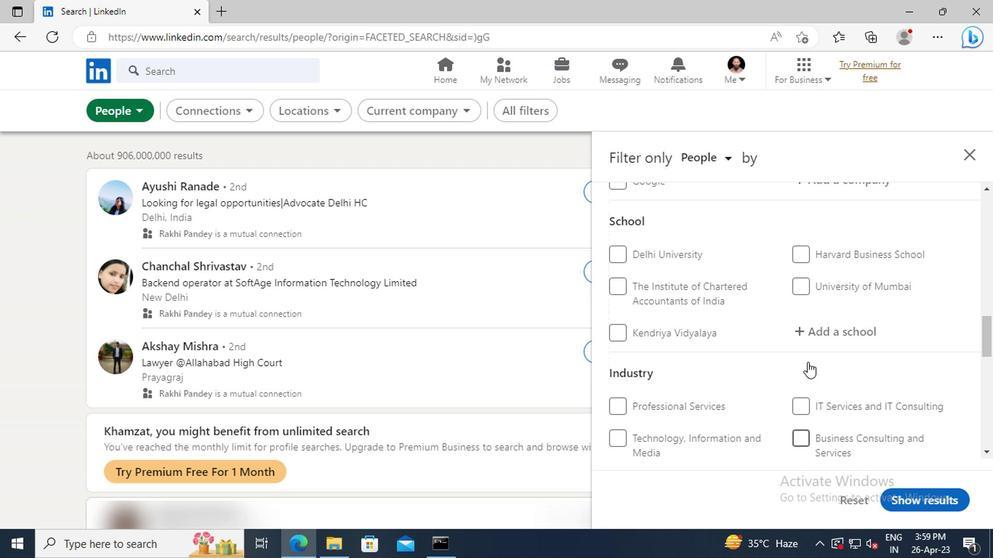 
Action: Mouse scrolled (681, 364) with delta (0, 0)
Screenshot: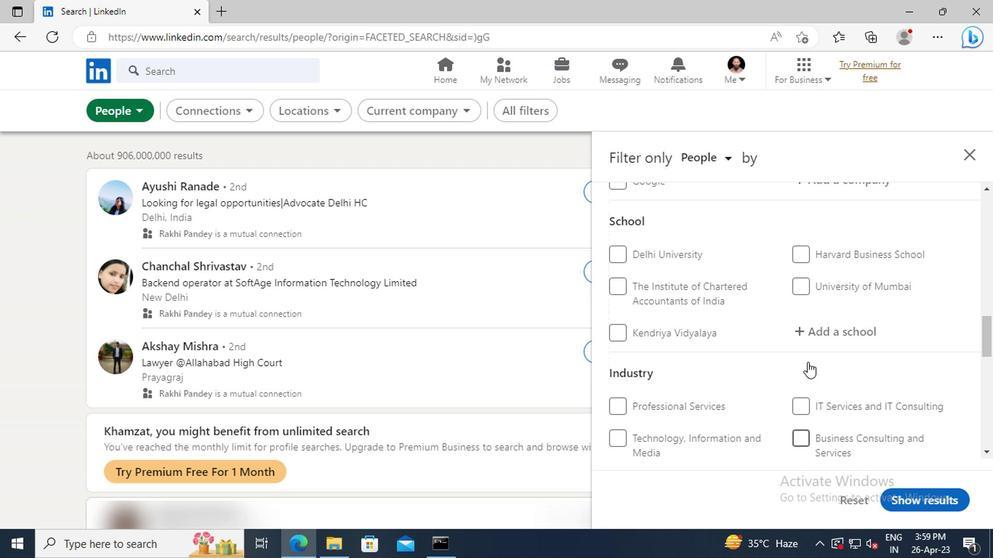 
Action: Mouse scrolled (681, 364) with delta (0, 0)
Screenshot: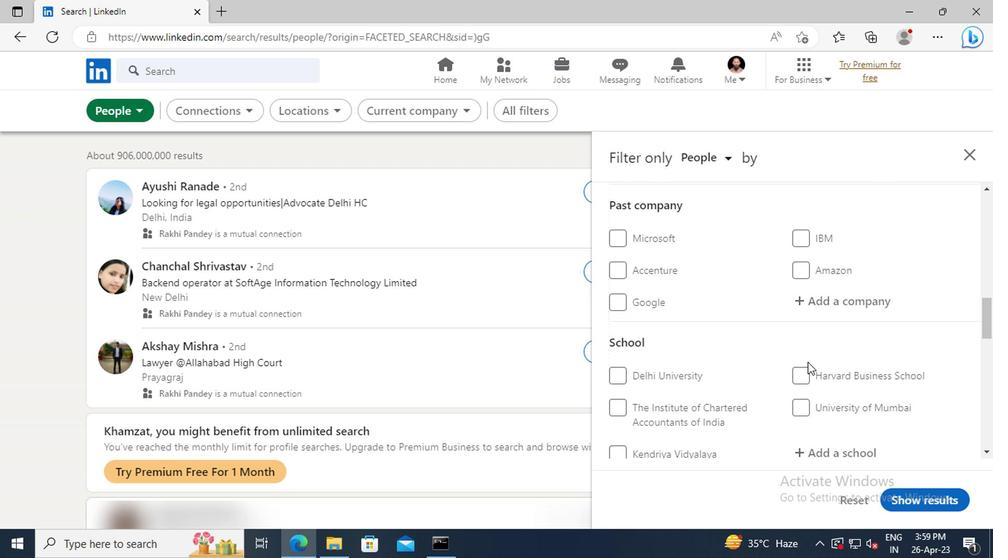 
Action: Mouse scrolled (681, 364) with delta (0, 0)
Screenshot: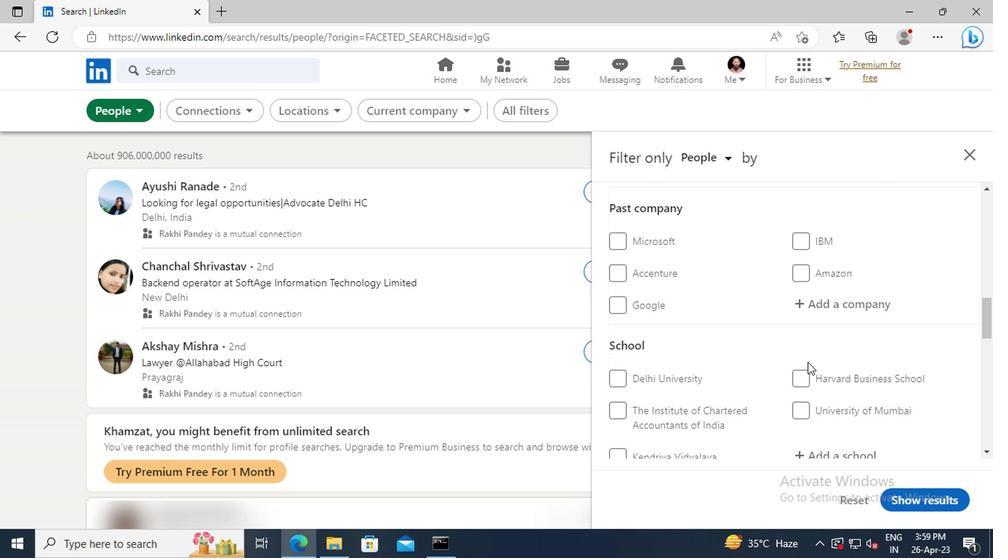 
Action: Mouse scrolled (681, 364) with delta (0, 0)
Screenshot: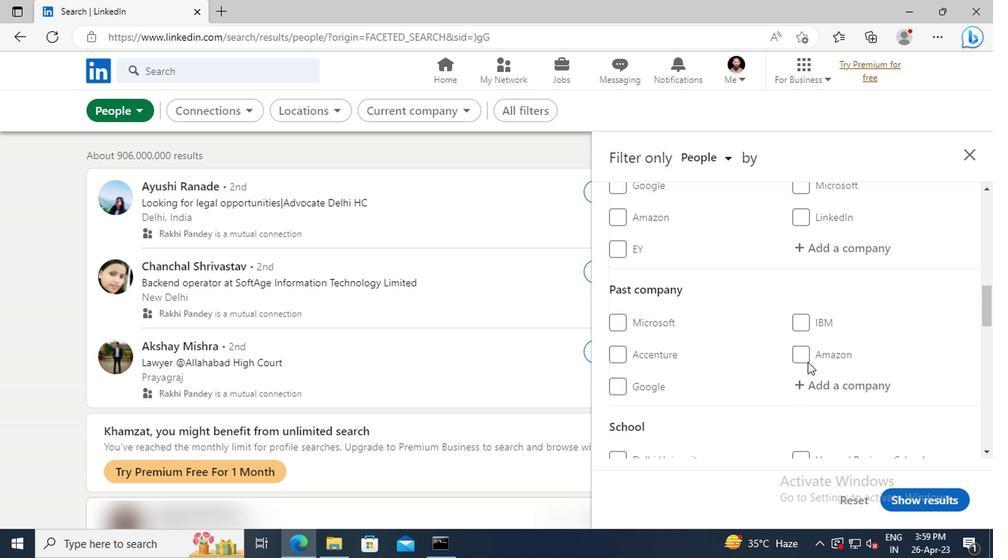
Action: Mouse scrolled (681, 364) with delta (0, 0)
Screenshot: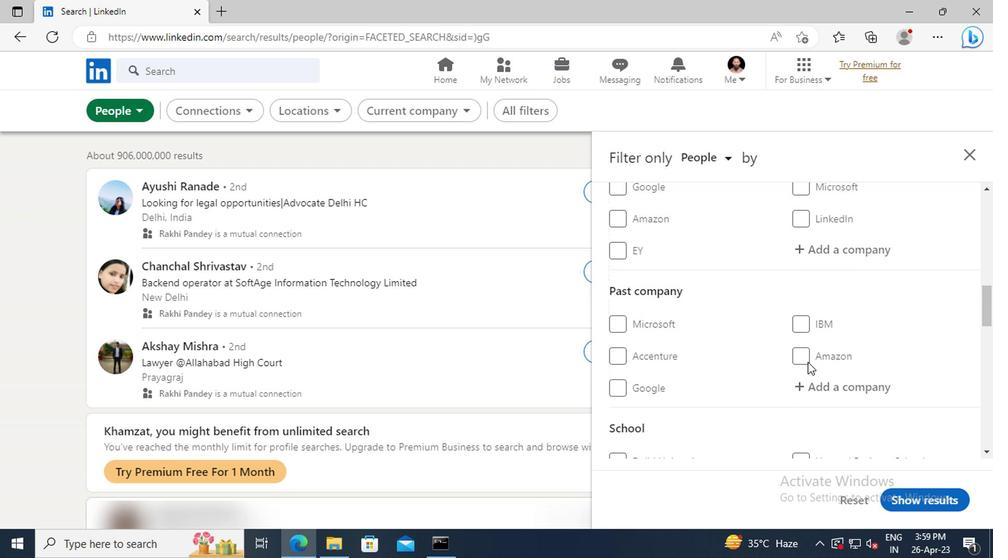 
Action: Mouse scrolled (681, 364) with delta (0, 0)
Screenshot: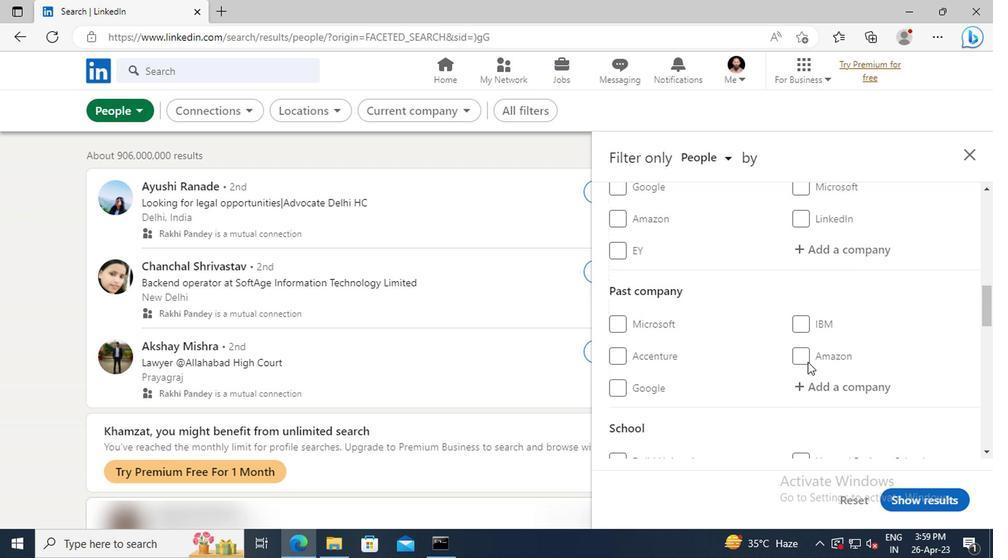 
Action: Mouse moved to (690, 374)
Screenshot: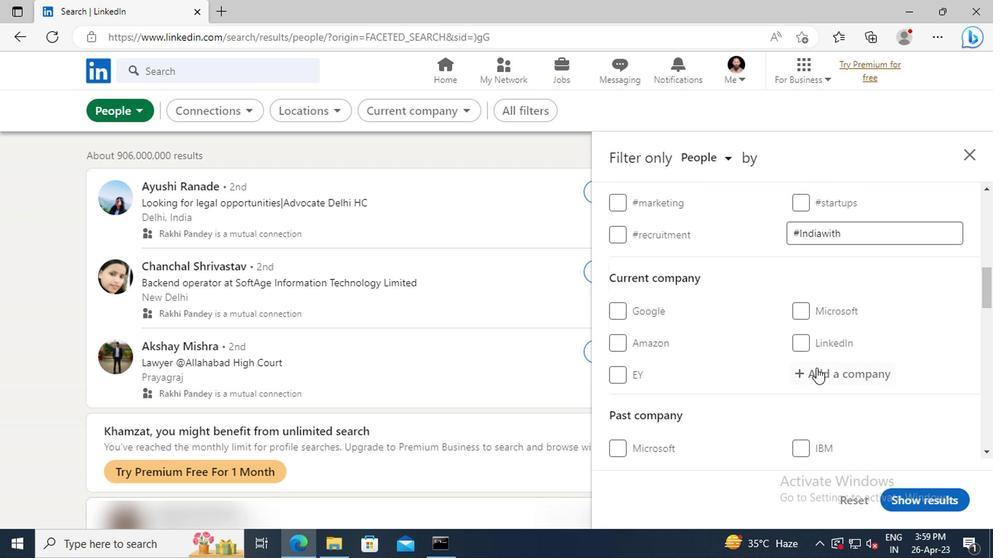 
Action: Mouse pressed left at (690, 374)
Screenshot: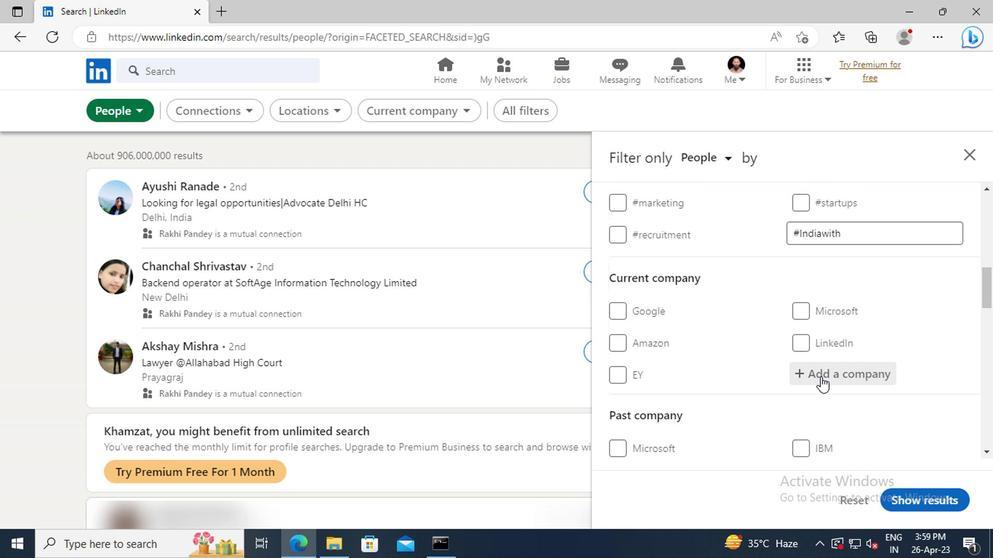 
Action: Key pressed <Key.shift>UBER<Key.space><Key.shift>ENGINEERING<Key.enter>
Screenshot: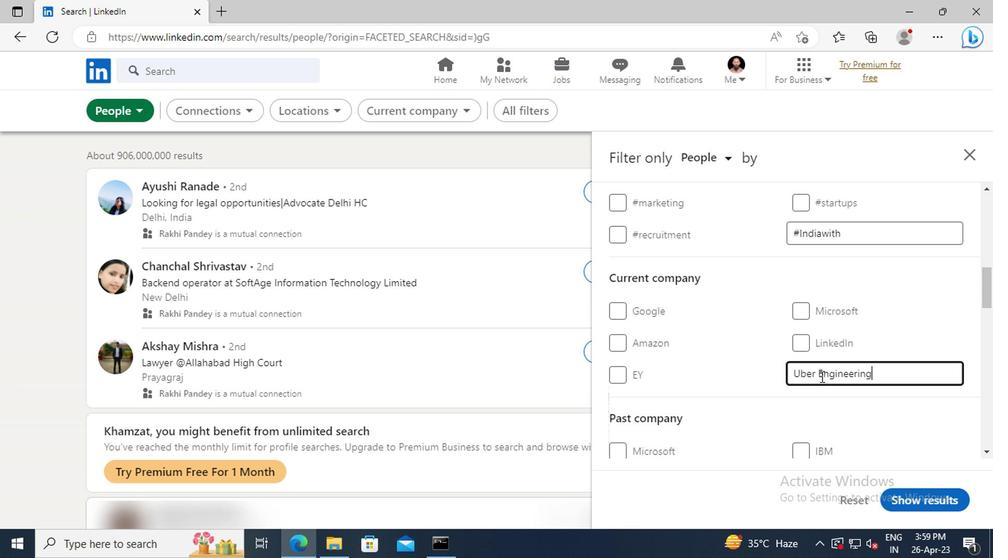 
Action: Mouse moved to (679, 342)
Screenshot: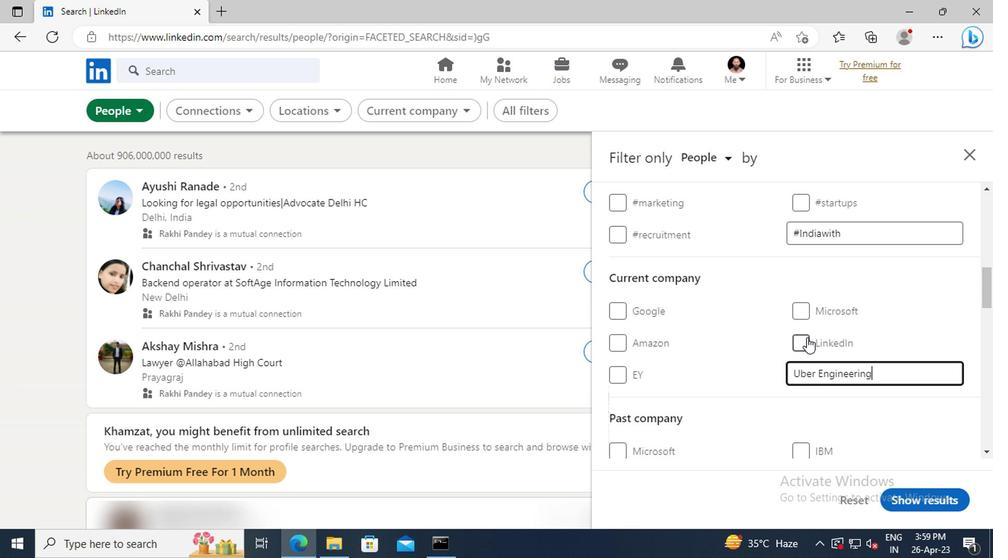 
Action: Mouse scrolled (679, 342) with delta (0, 0)
Screenshot: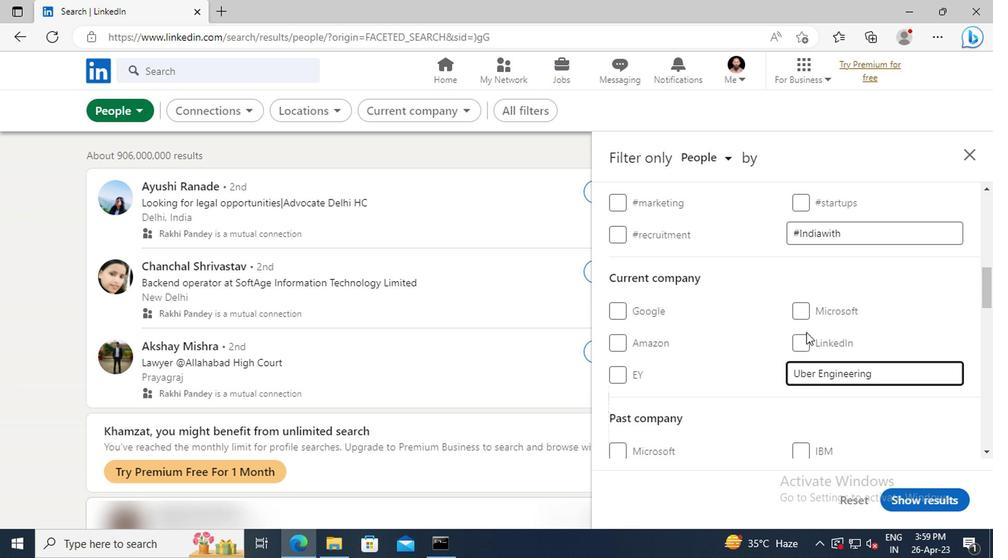 
Action: Mouse moved to (668, 348)
Screenshot: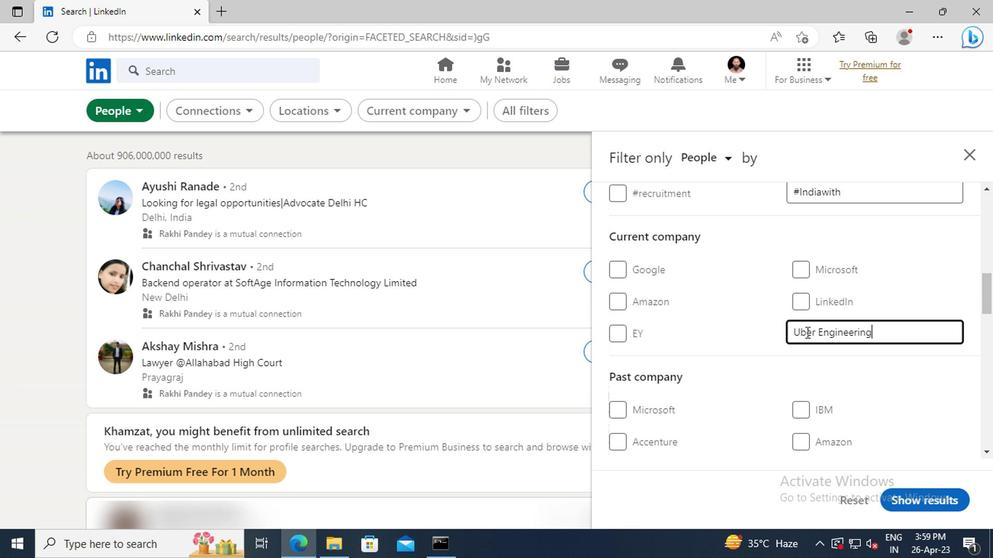 
Action: Mouse scrolled (668, 348) with delta (0, 0)
Screenshot: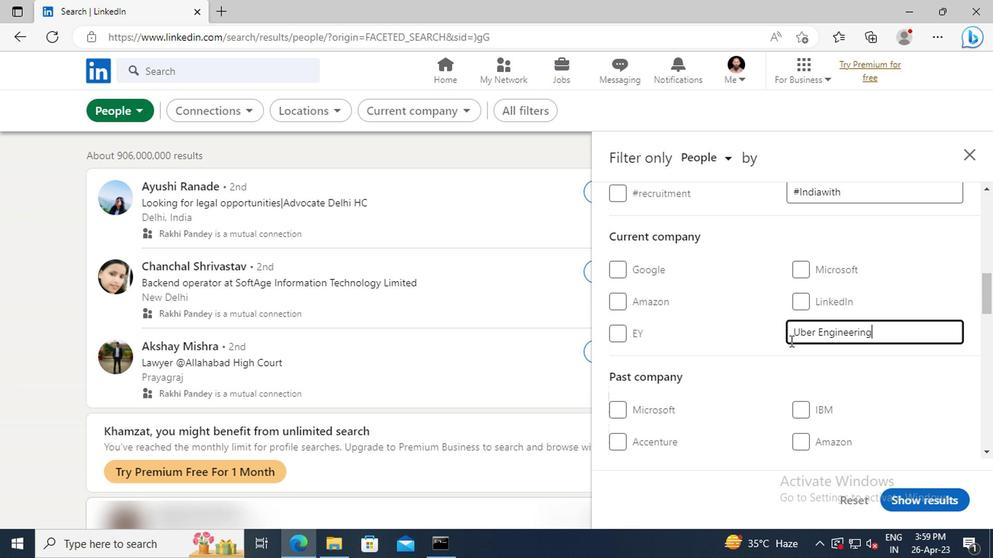 
Action: Mouse scrolled (668, 348) with delta (0, 0)
Screenshot: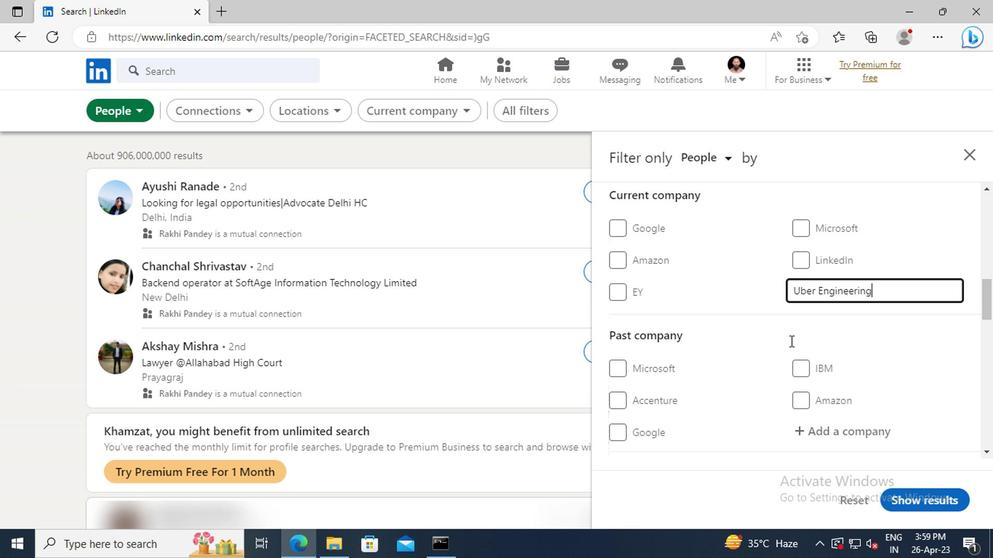 
Action: Mouse scrolled (668, 348) with delta (0, 0)
Screenshot: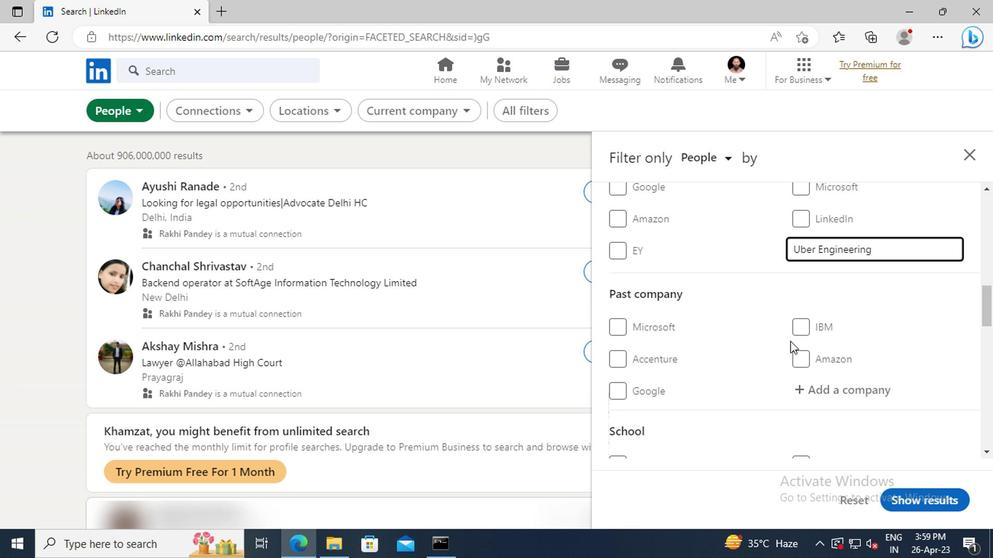 
Action: Mouse scrolled (668, 348) with delta (0, 0)
Screenshot: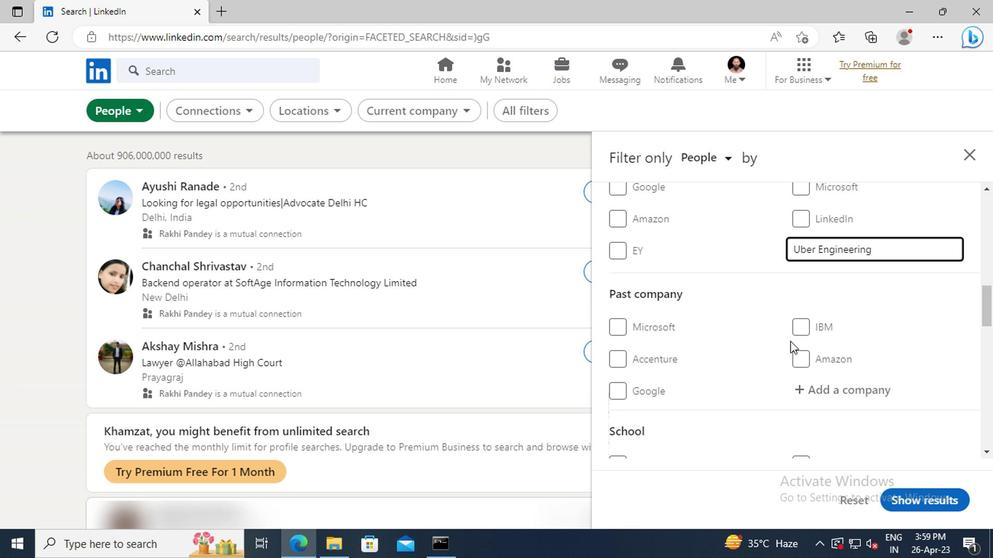 
Action: Mouse scrolled (668, 348) with delta (0, 0)
Screenshot: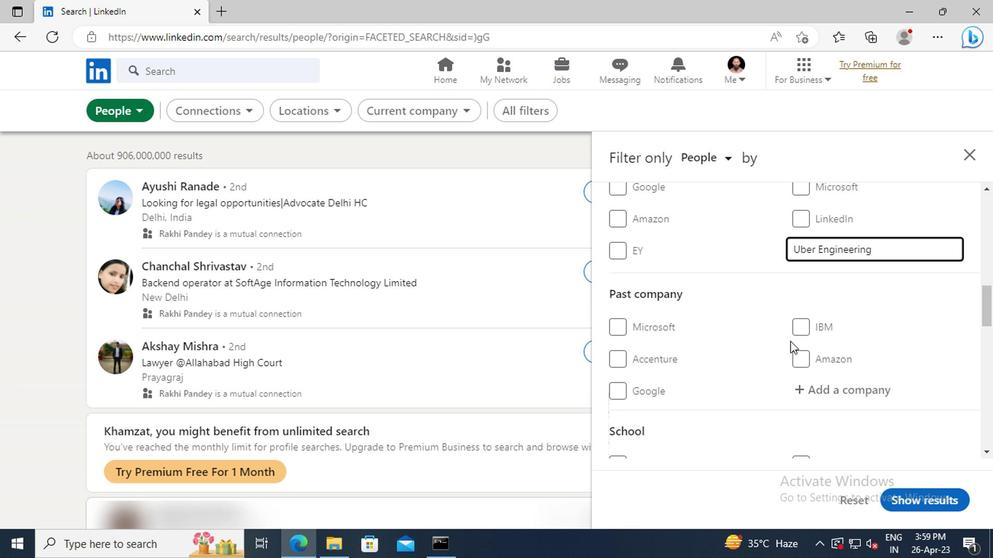 
Action: Mouse scrolled (668, 348) with delta (0, 0)
Screenshot: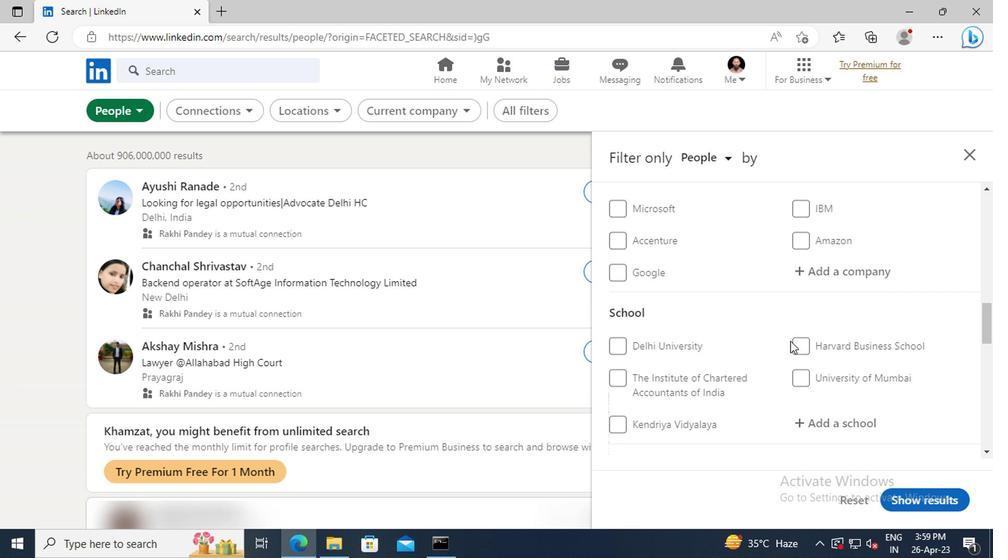 
Action: Mouse scrolled (668, 348) with delta (0, 0)
Screenshot: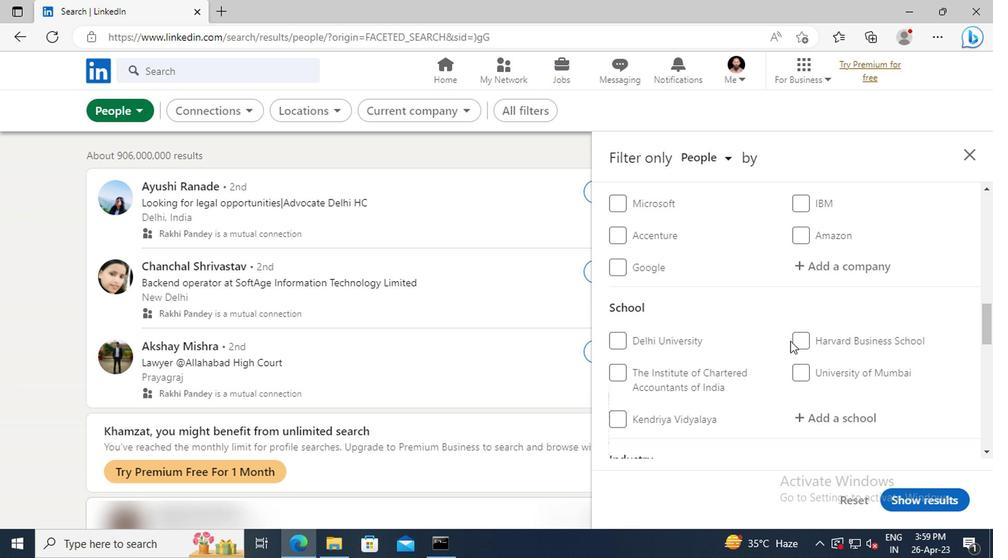 
Action: Mouse moved to (690, 345)
Screenshot: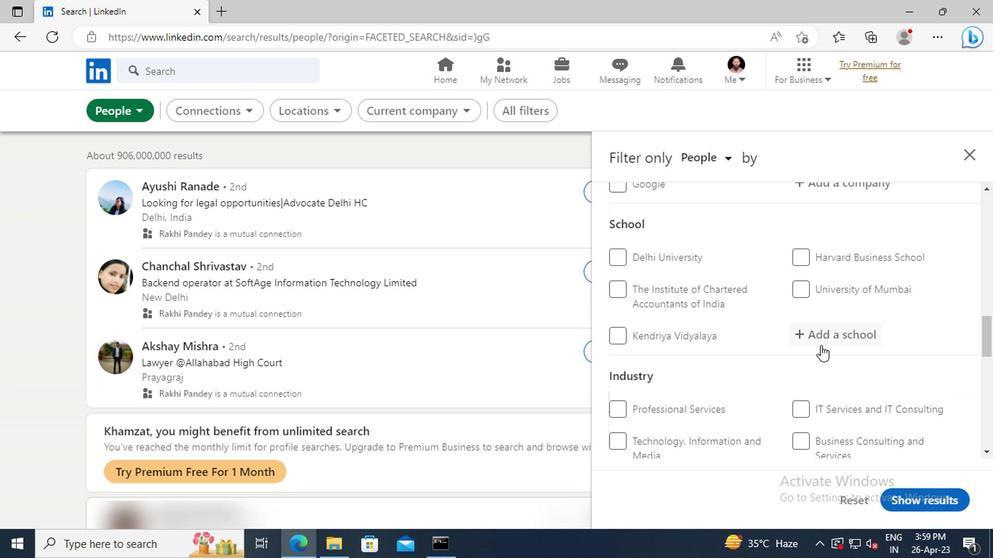 
Action: Mouse pressed left at (690, 345)
Screenshot: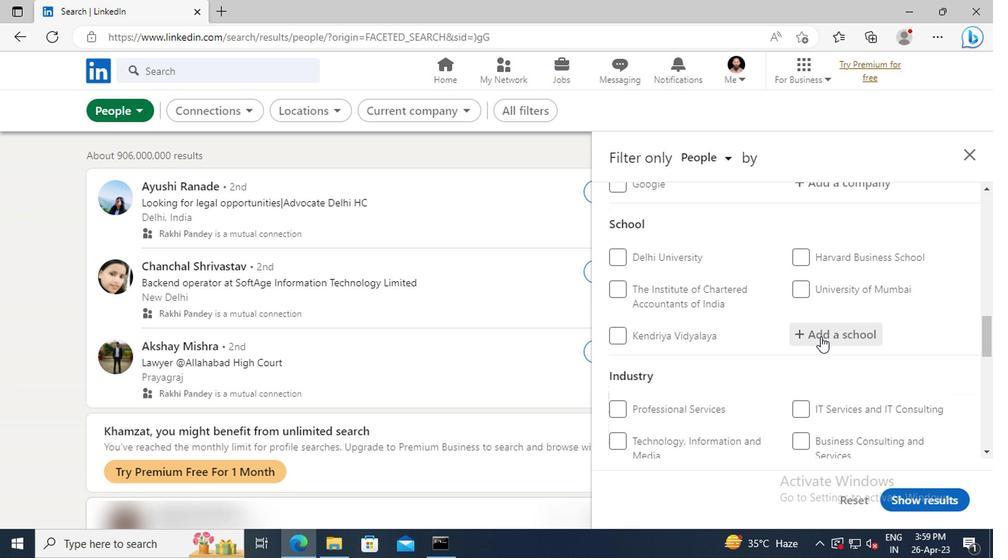 
Action: Key pressed <Key.shift>SOFTWARE<Key.space>JOBS<Key.space>UPDATES
Screenshot: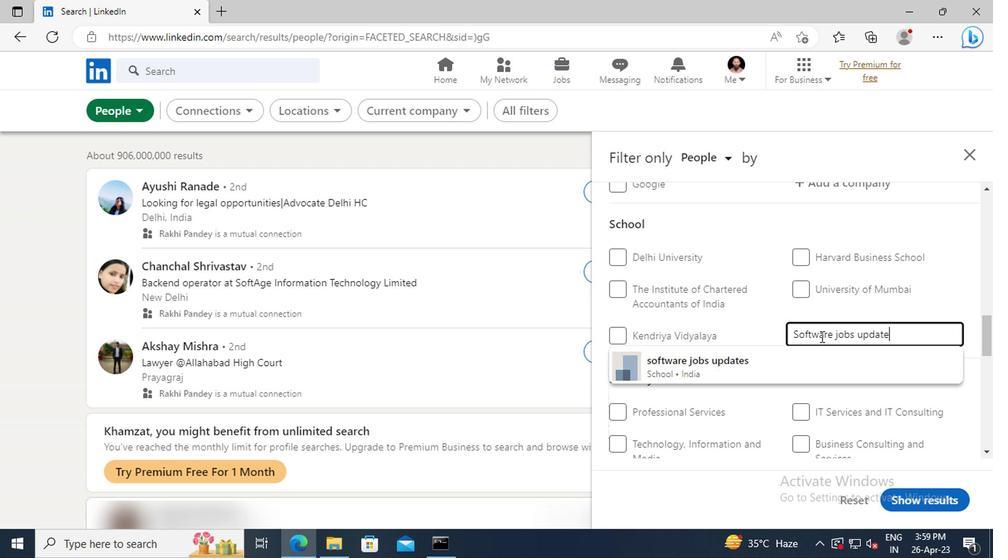 
Action: Mouse moved to (694, 364)
Screenshot: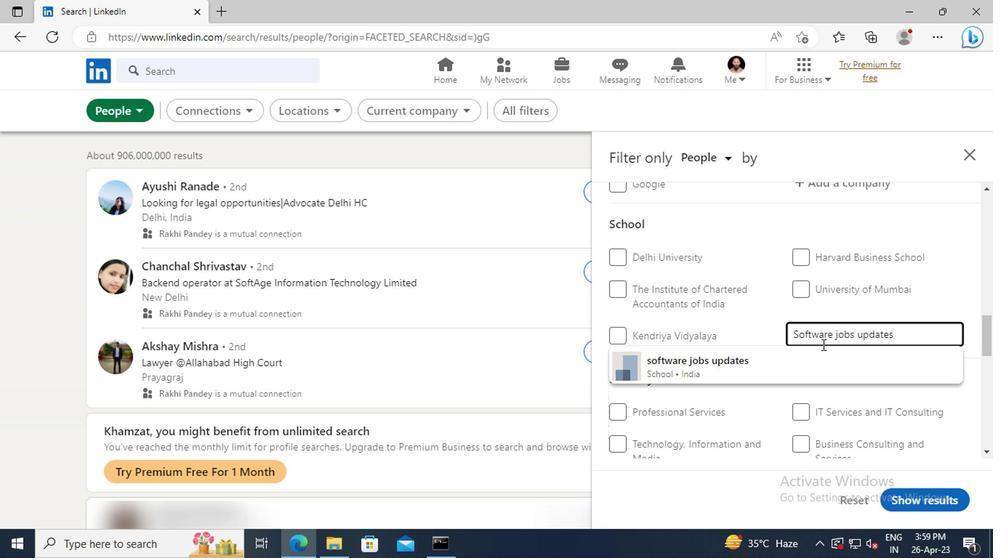 
Action: Mouse pressed left at (694, 364)
Screenshot: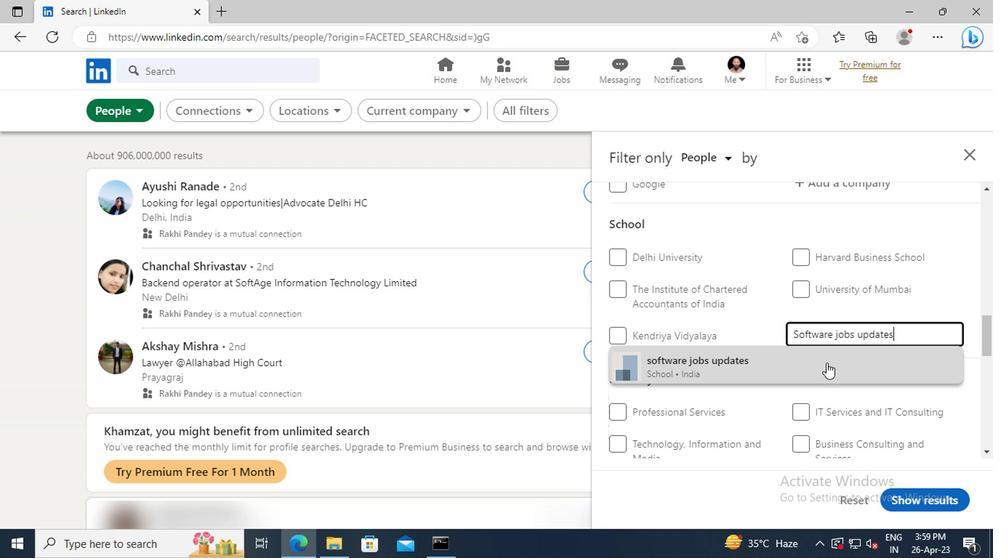 
Action: Mouse moved to (664, 307)
Screenshot: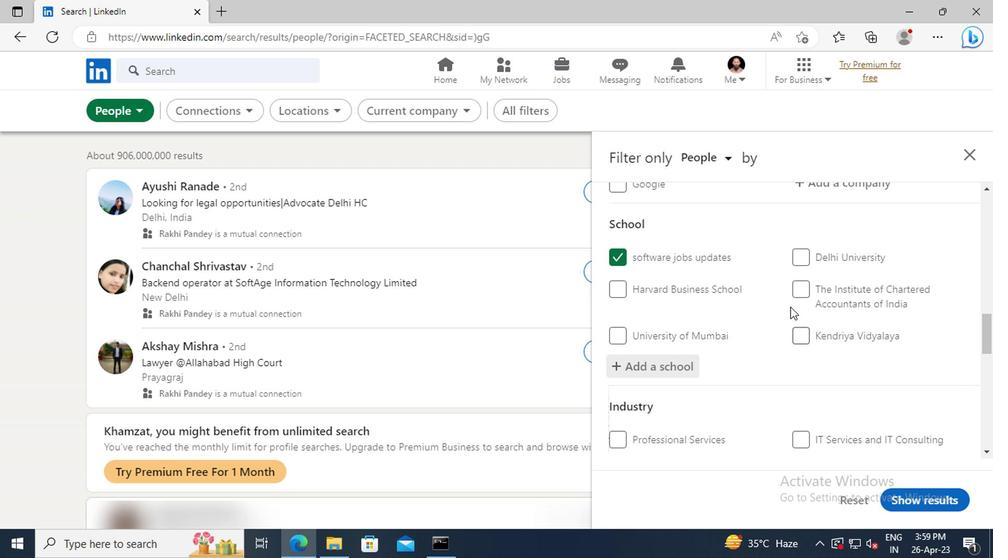 
Action: Mouse scrolled (664, 307) with delta (0, 0)
Screenshot: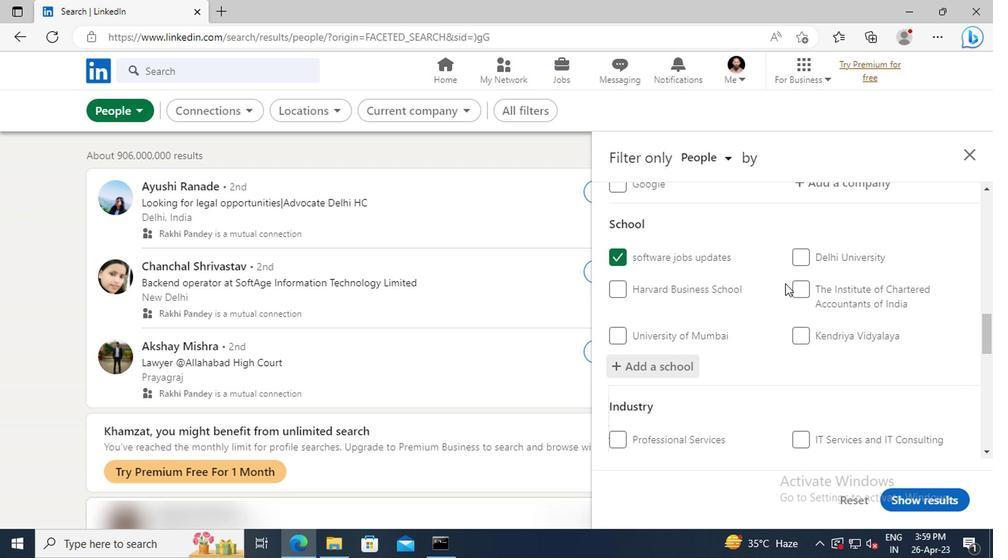 
Action: Mouse scrolled (664, 307) with delta (0, 0)
Screenshot: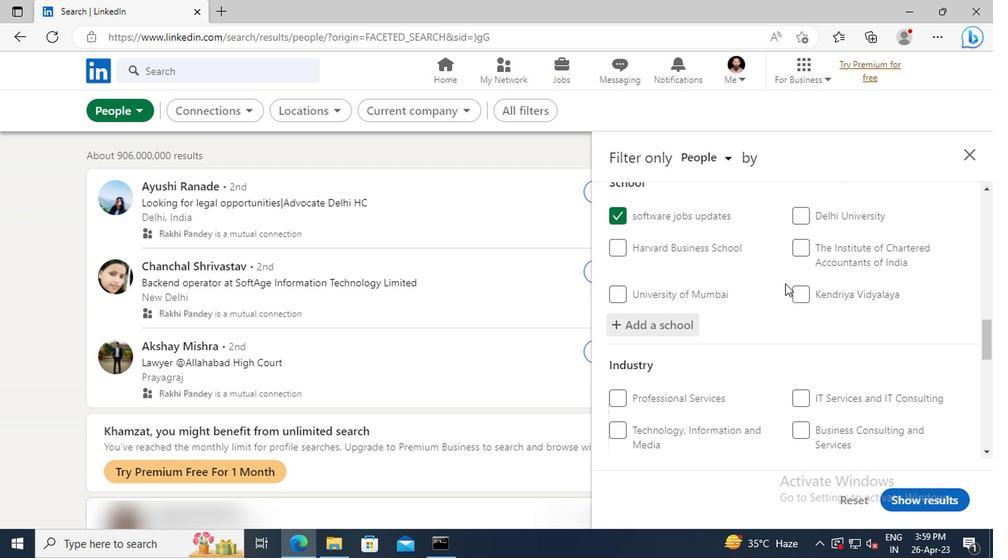 
Action: Mouse scrolled (664, 307) with delta (0, 0)
Screenshot: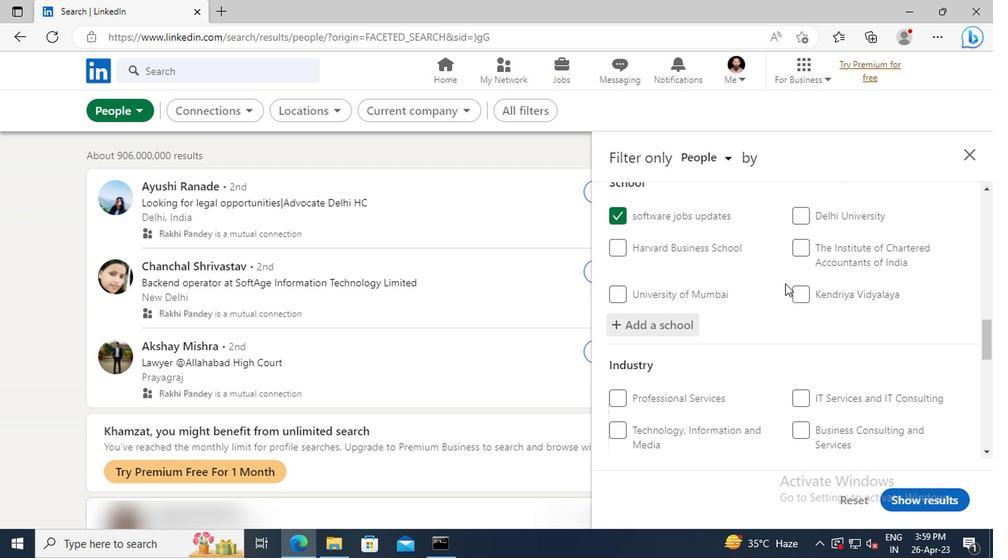 
Action: Mouse scrolled (664, 307) with delta (0, 0)
Screenshot: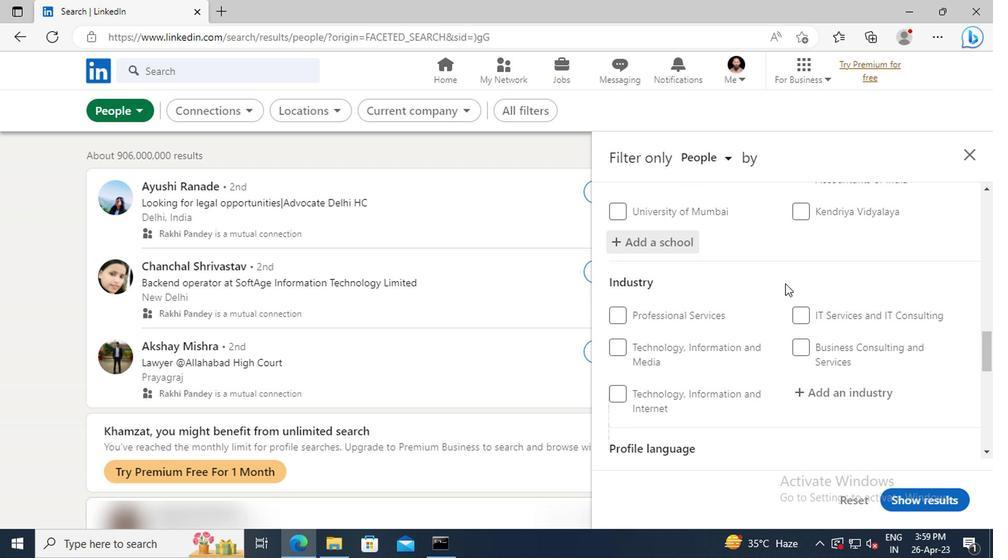 
Action: Mouse moved to (692, 359)
Screenshot: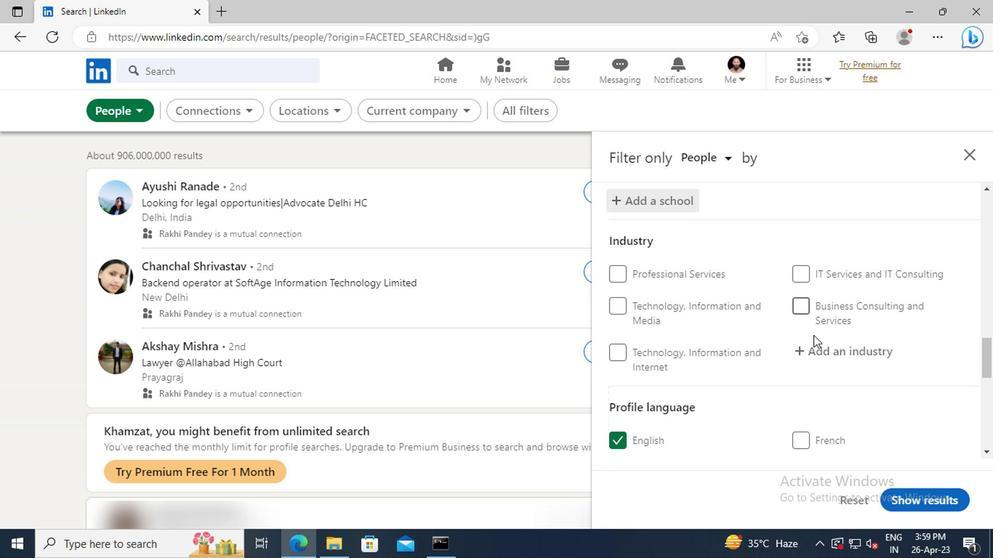 
Action: Mouse pressed left at (692, 359)
Screenshot: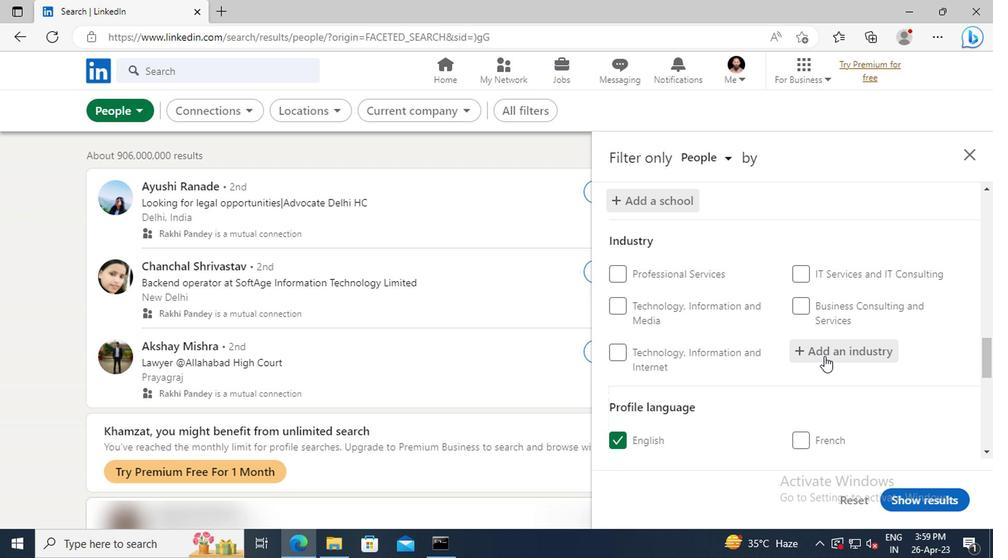 
Action: Key pressed <Key.shift>MEASURING<Key.space>AND<Key.space><Key.shift>CONTROL<Key.space><Key.shift>INSTRUMENT<Key.space><Key.shift>MANUFACTURING
Screenshot: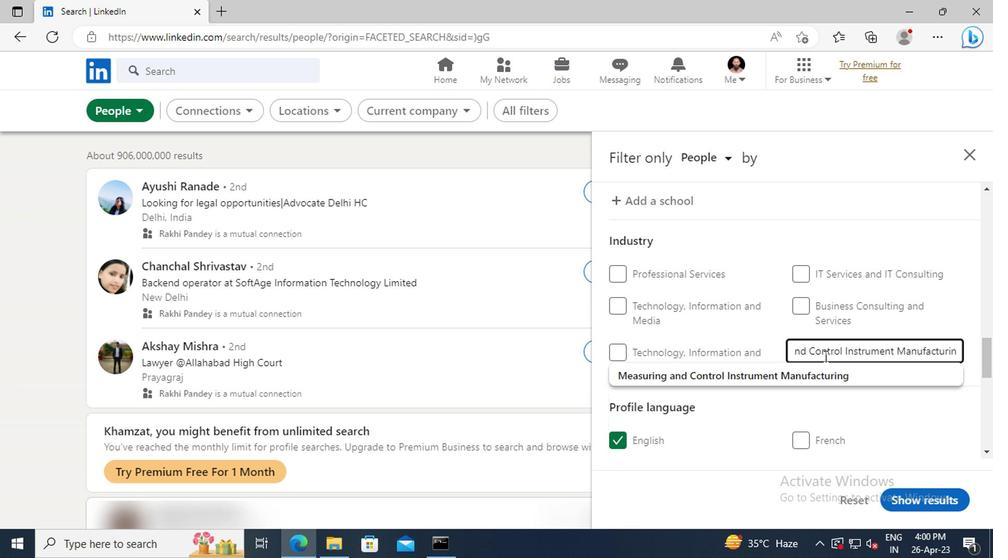 
Action: Mouse moved to (693, 373)
Screenshot: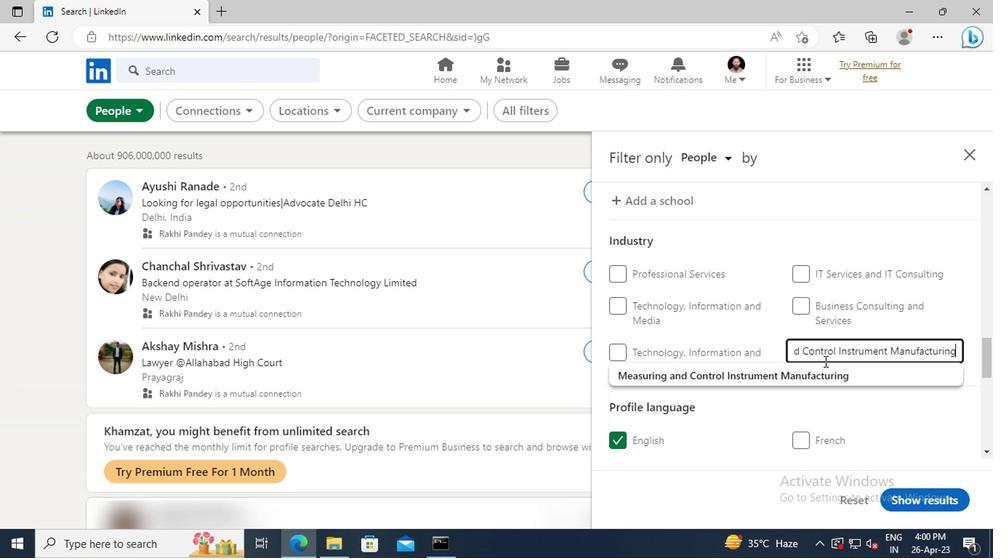 
Action: Mouse pressed left at (693, 373)
Screenshot: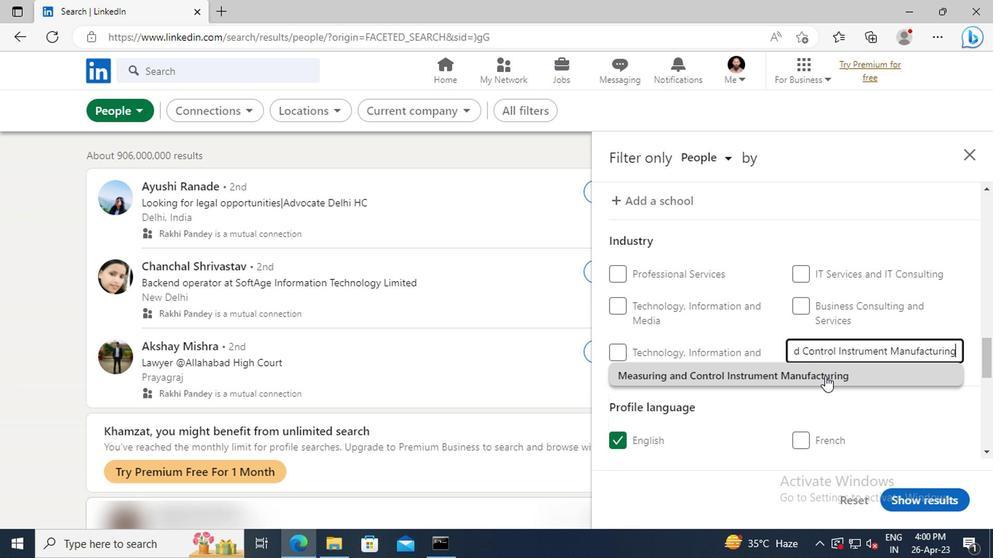
Action: Mouse moved to (670, 322)
Screenshot: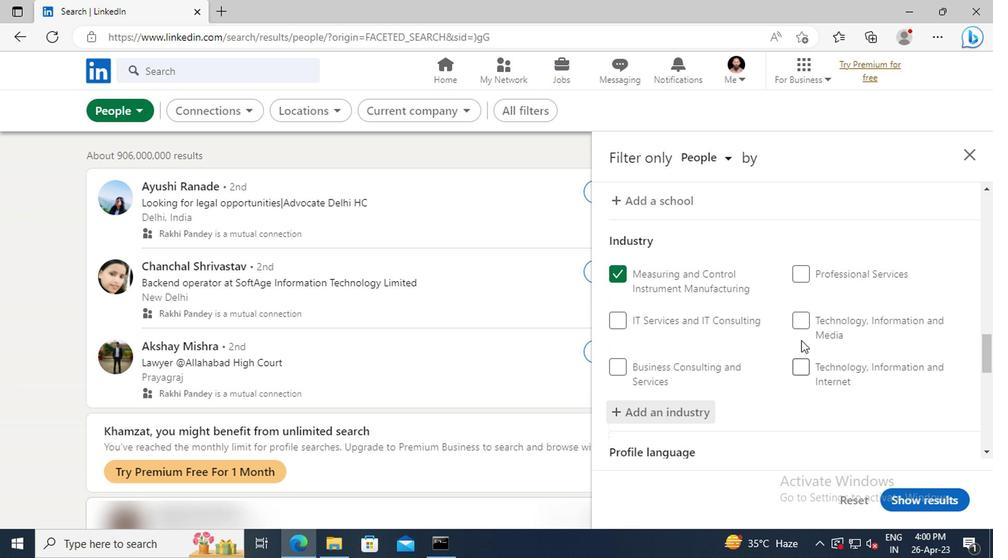 
Action: Mouse scrolled (670, 321) with delta (0, 0)
Screenshot: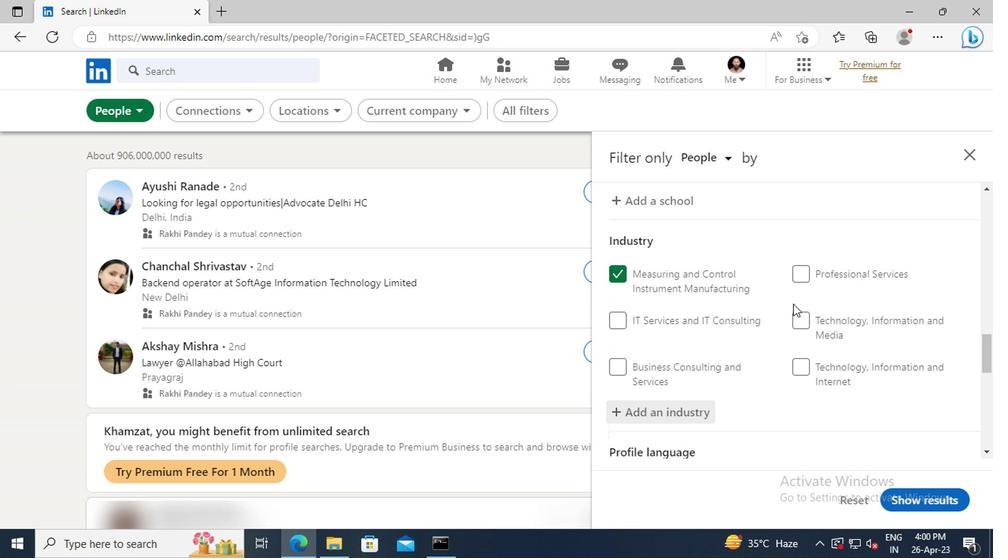 
Action: Mouse scrolled (670, 321) with delta (0, 0)
Screenshot: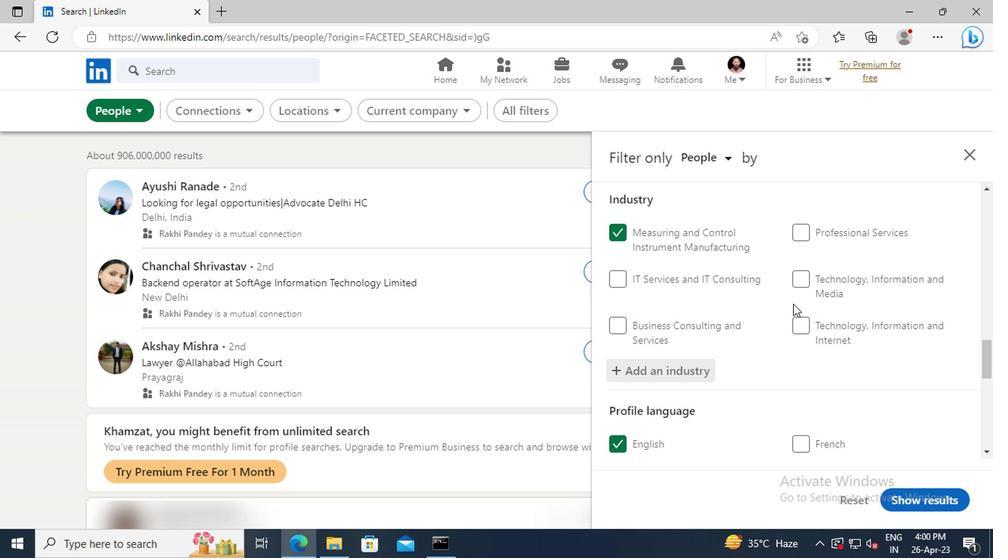 
Action: Mouse scrolled (670, 321) with delta (0, 0)
Screenshot: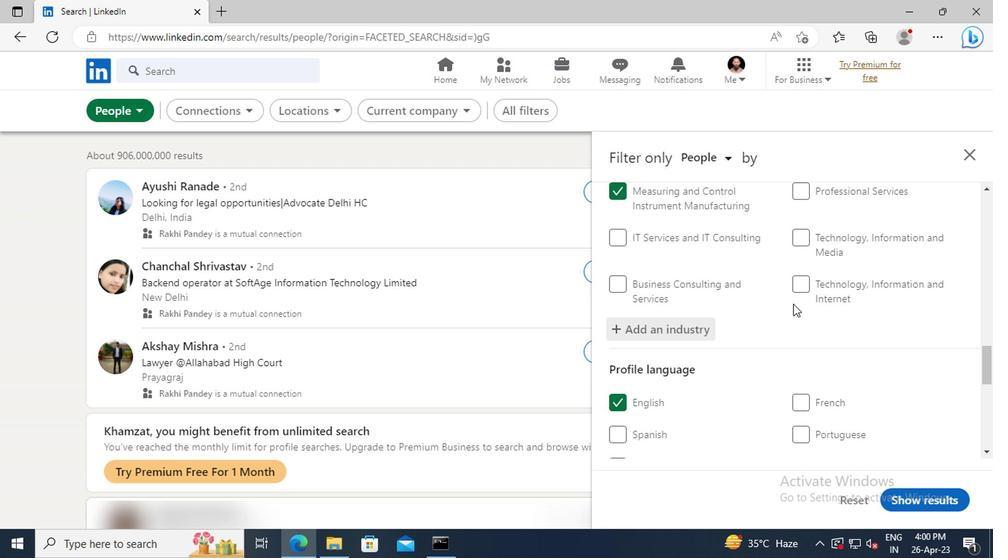 
Action: Mouse scrolled (670, 321) with delta (0, 0)
Screenshot: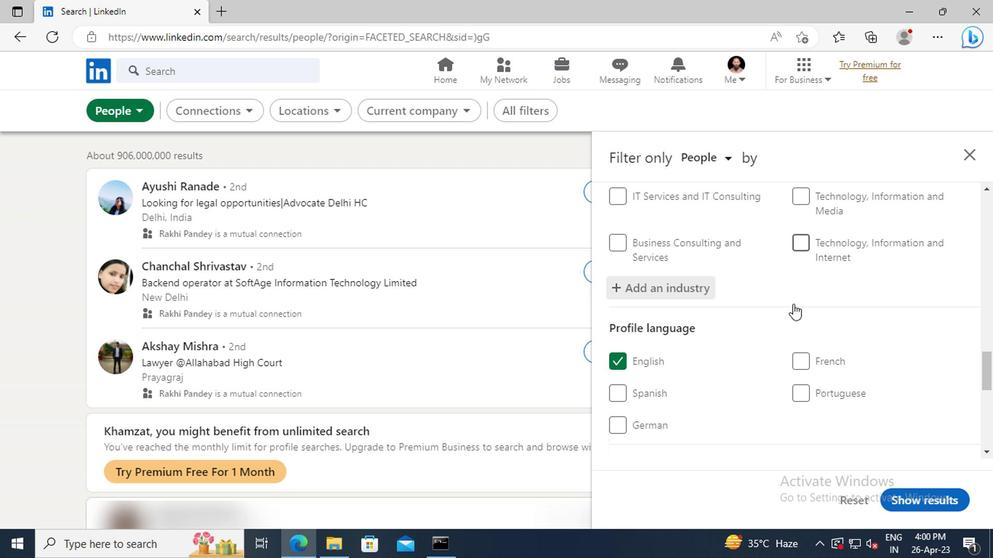 
Action: Mouse scrolled (670, 321) with delta (0, 0)
Screenshot: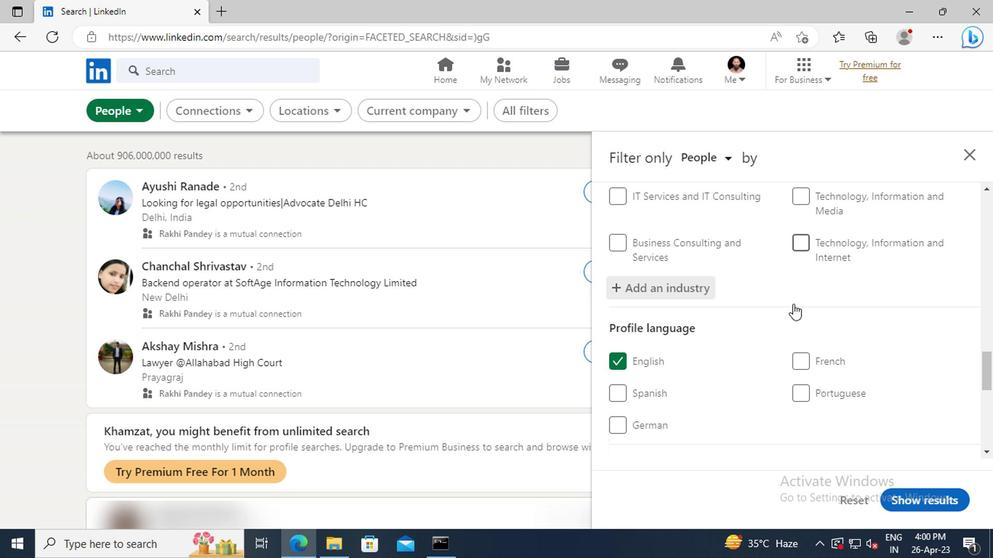 
Action: Mouse scrolled (670, 321) with delta (0, 0)
Screenshot: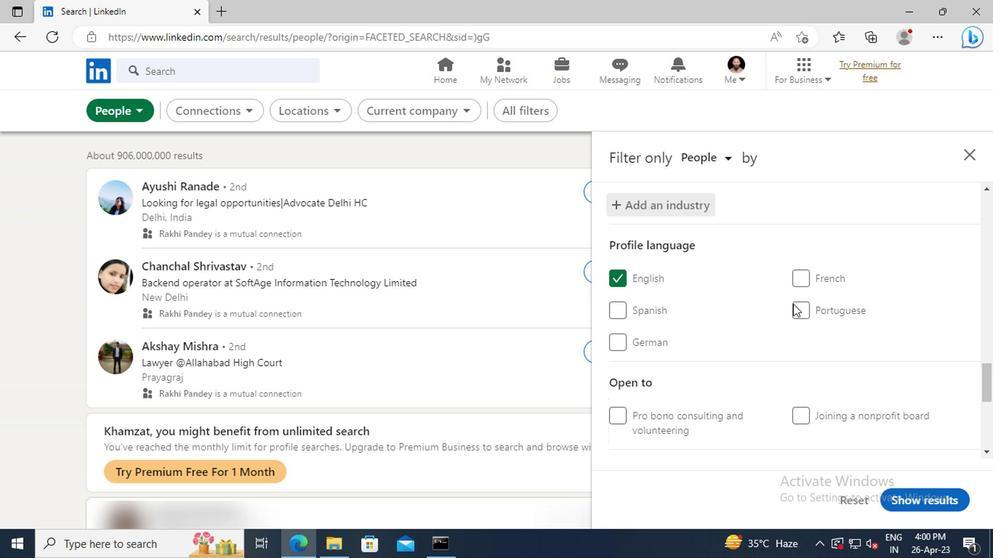 
Action: Mouse scrolled (670, 321) with delta (0, 0)
Screenshot: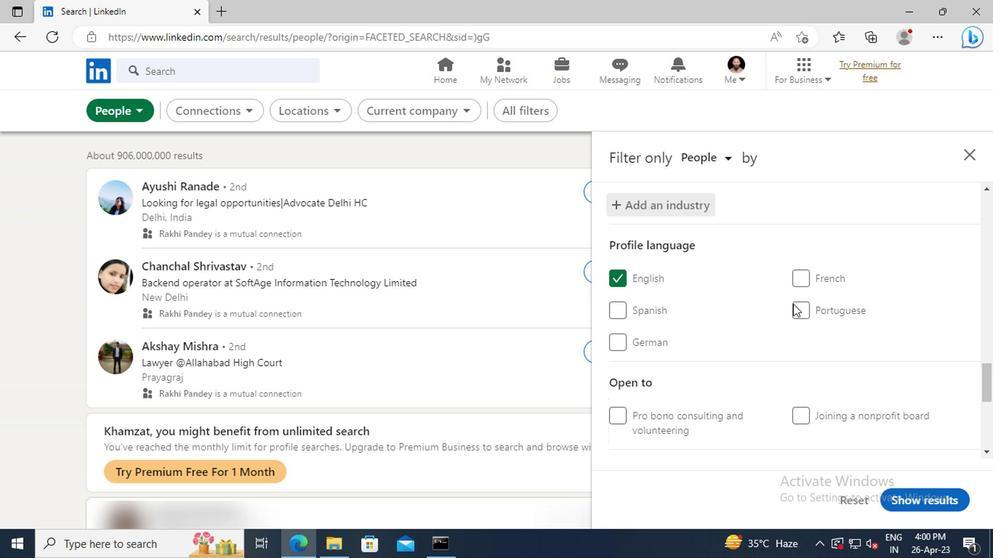 
Action: Mouse scrolled (670, 321) with delta (0, 0)
Screenshot: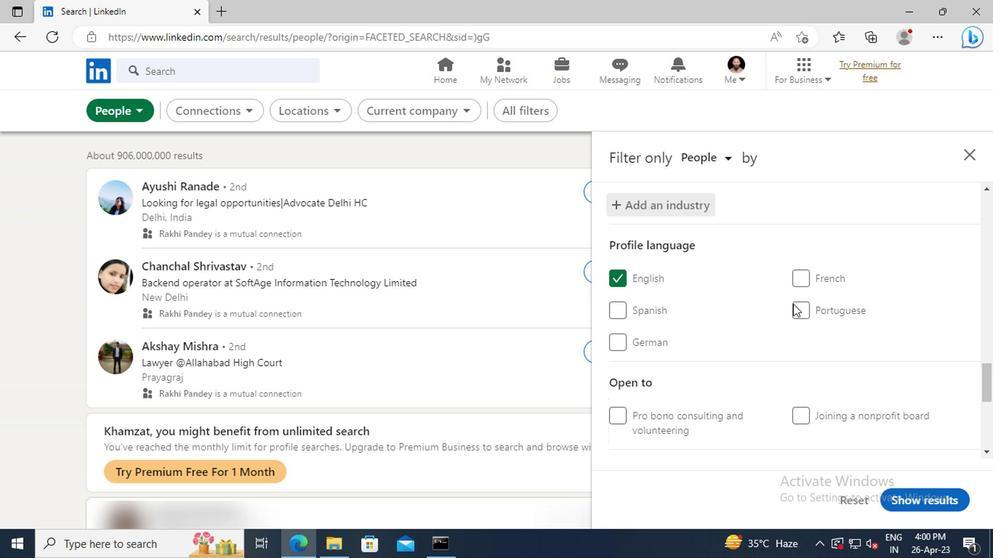 
Action: Mouse scrolled (670, 321) with delta (0, 0)
Screenshot: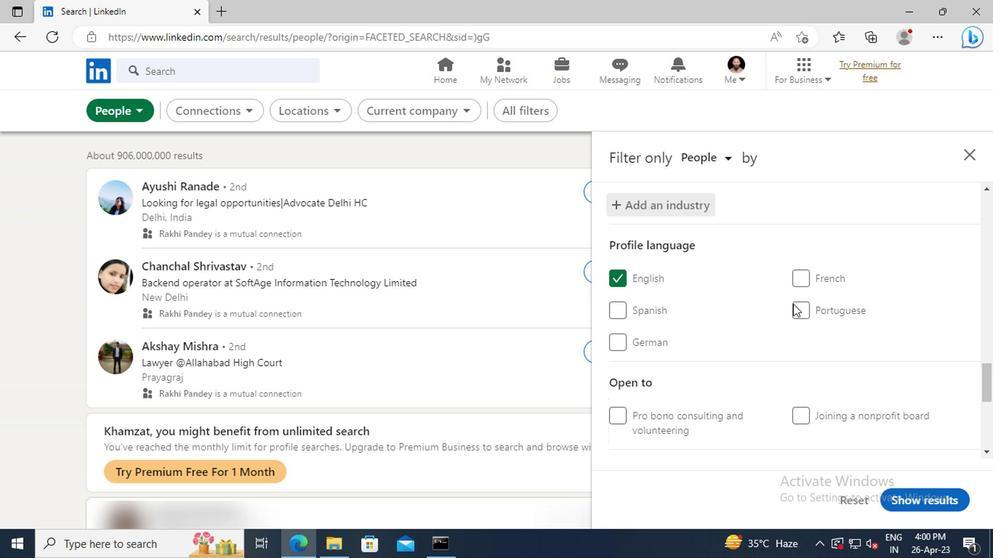 
Action: Mouse scrolled (670, 321) with delta (0, 0)
Screenshot: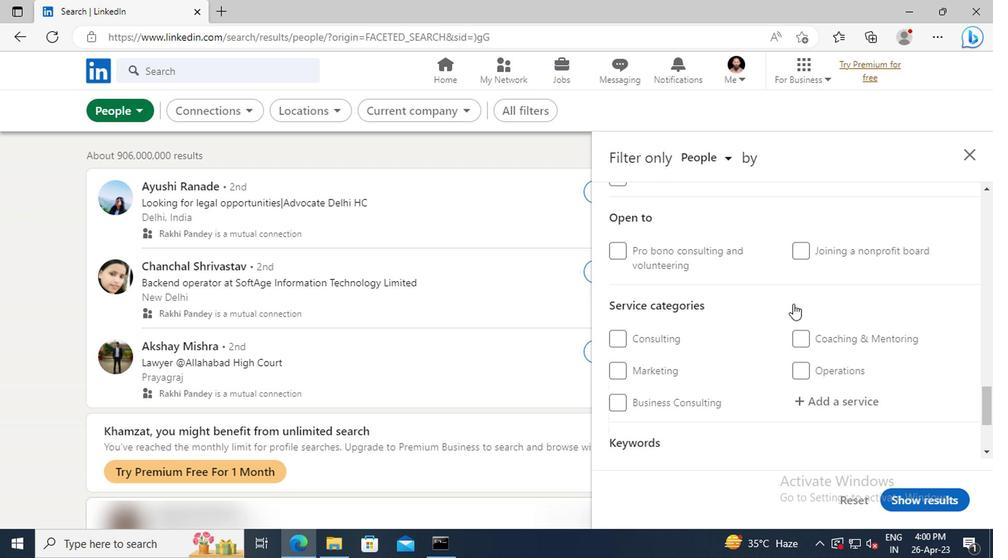 
Action: Mouse scrolled (670, 321) with delta (0, 0)
Screenshot: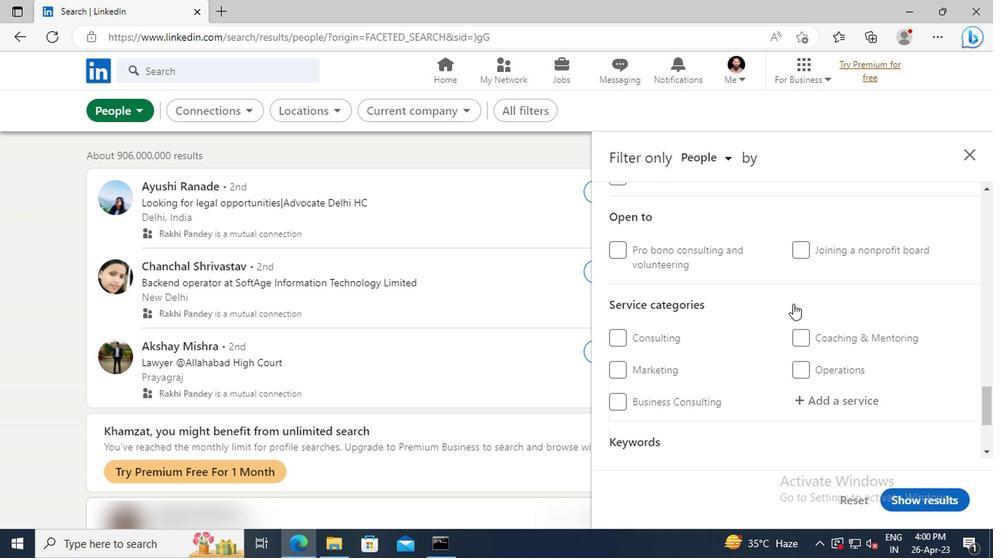 
Action: Mouse moved to (681, 328)
Screenshot: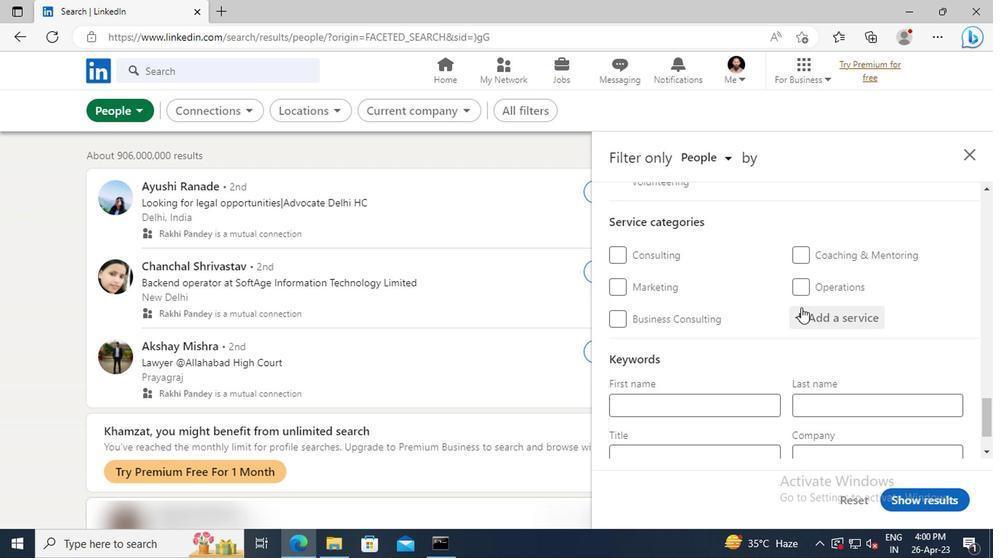 
Action: Mouse pressed left at (681, 328)
Screenshot: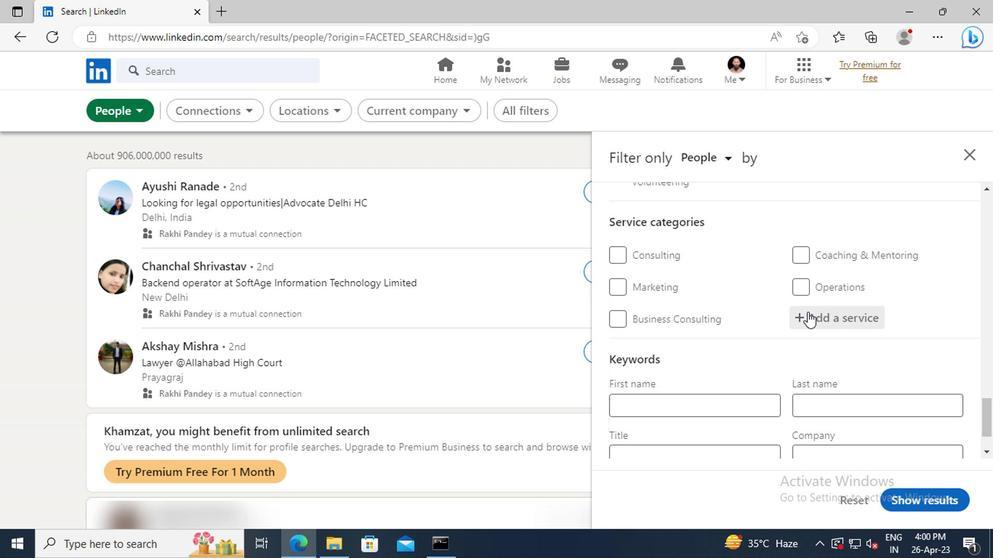 
Action: Key pressed <Key.shift>U<Key.shift>X<Key.space><Key.shift>RESEARCH
Screenshot: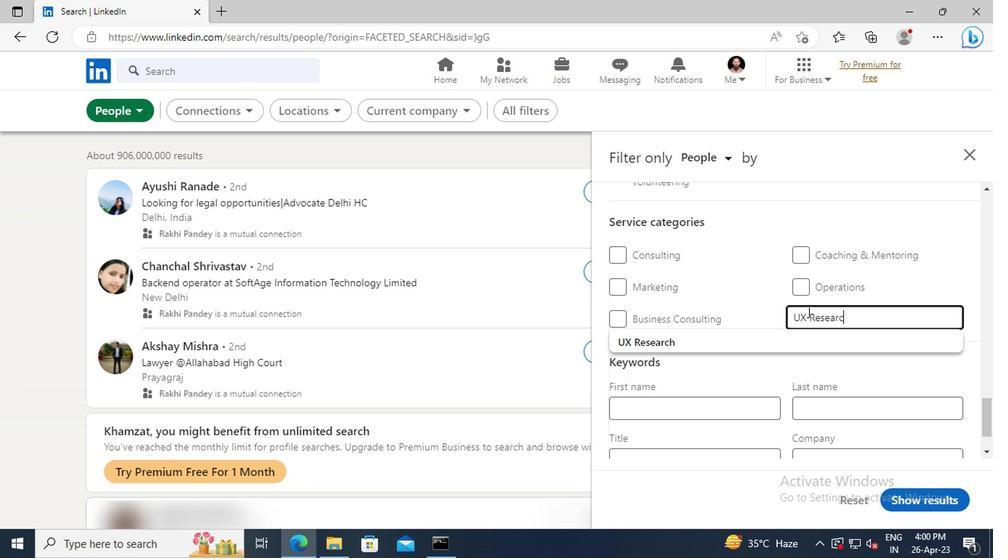 
Action: Mouse moved to (676, 346)
Screenshot: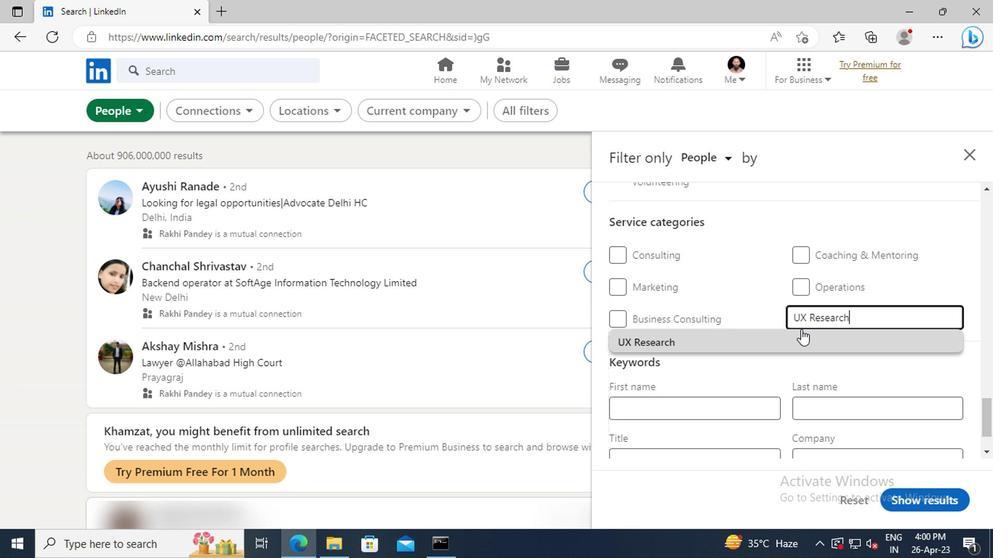 
Action: Mouse pressed left at (676, 346)
Screenshot: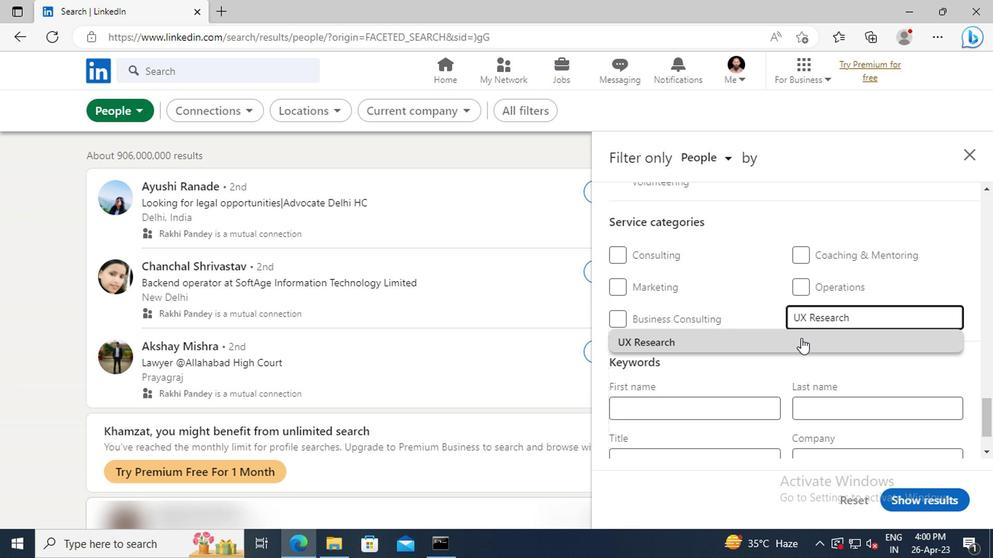 
Action: Mouse moved to (669, 316)
Screenshot: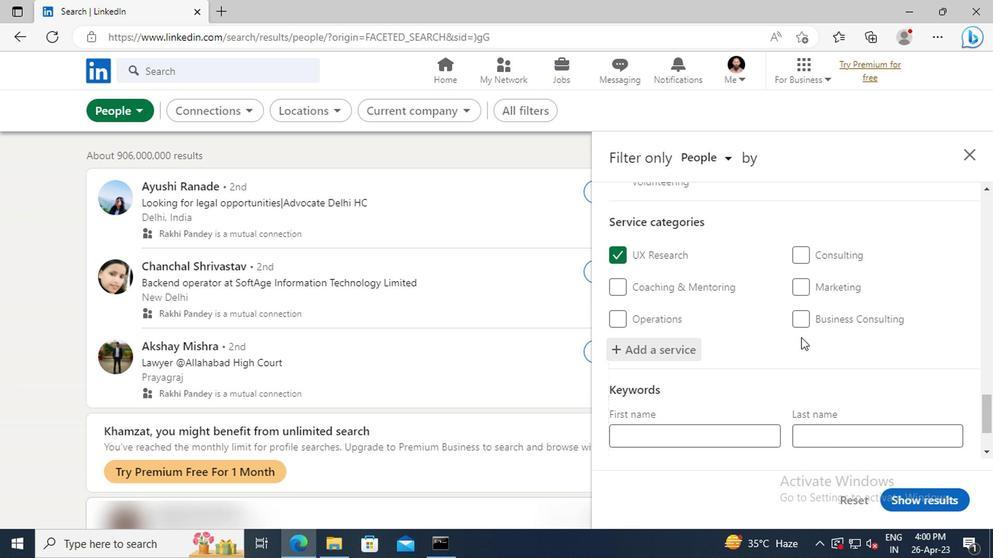 
Action: Mouse scrolled (669, 316) with delta (0, 0)
Screenshot: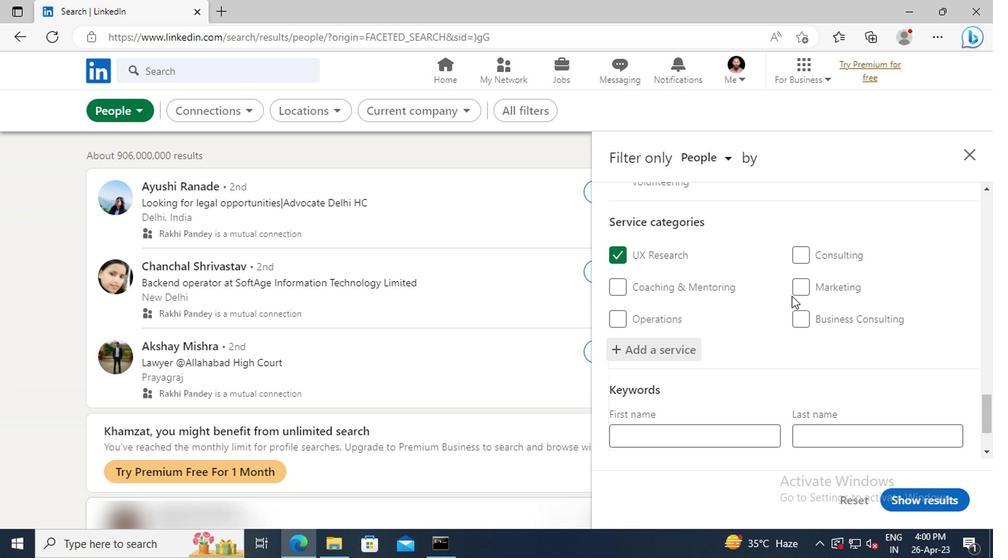
Action: Mouse scrolled (669, 316) with delta (0, 0)
Screenshot: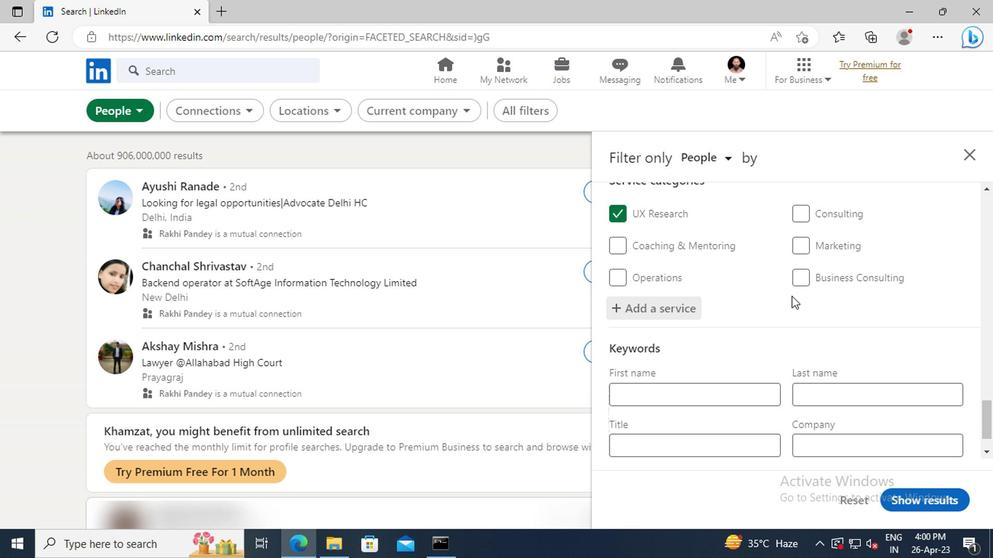 
Action: Mouse scrolled (669, 316) with delta (0, 0)
Screenshot: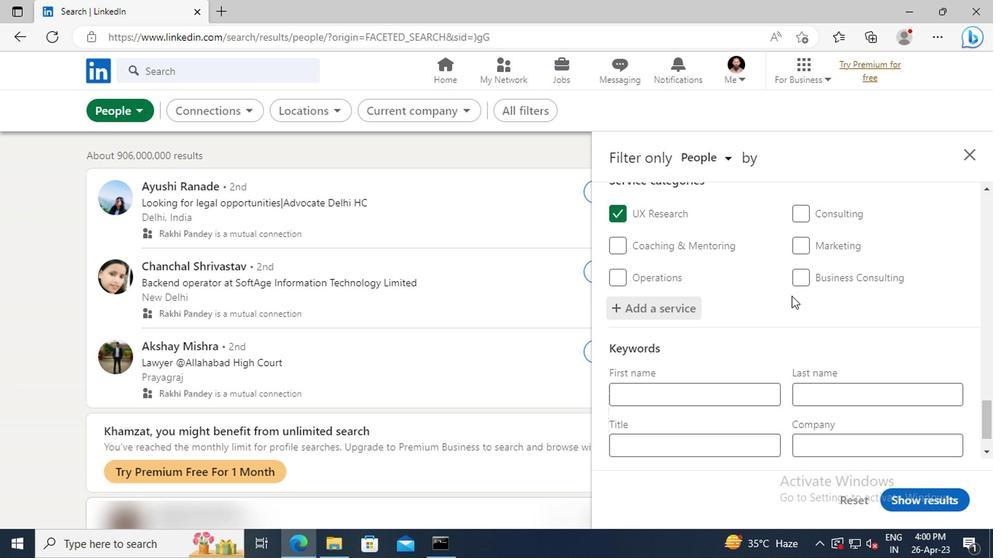 
Action: Mouse scrolled (669, 316) with delta (0, 0)
Screenshot: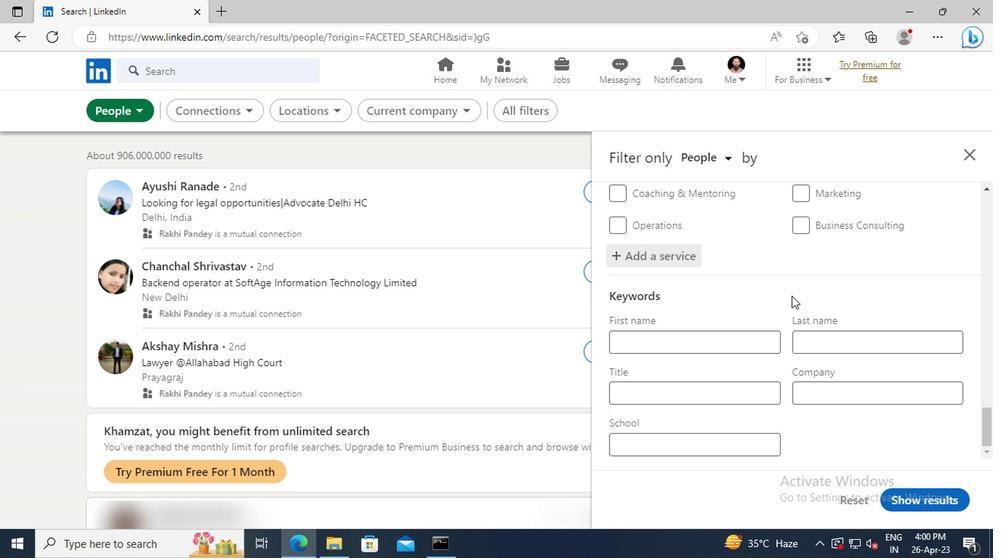 
Action: Mouse moved to (594, 385)
Screenshot: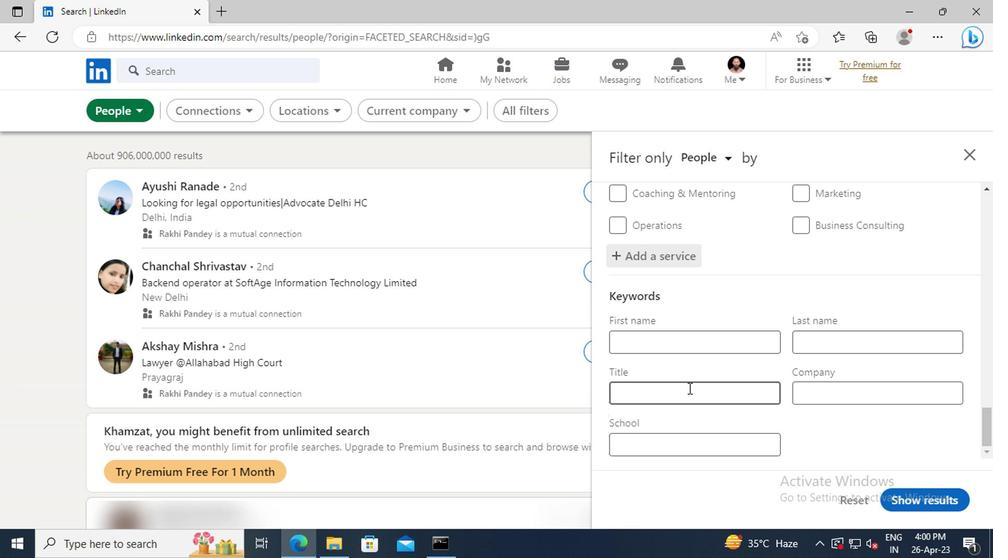 
Action: Mouse pressed left at (594, 385)
Screenshot: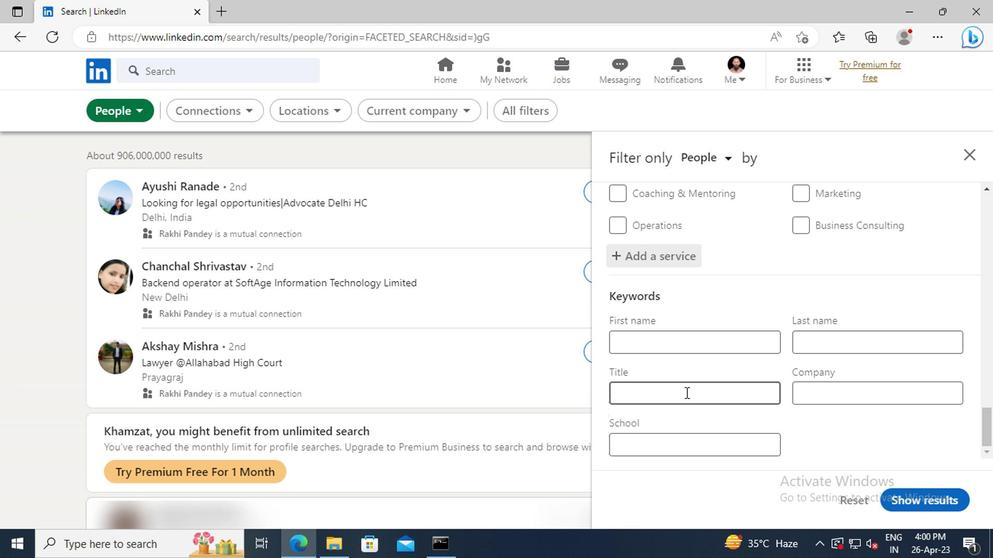 
Action: Key pressed <Key.shift>SHIPPING<Key.space>AND<Key.space><Key.shift>RECEIVING<Key.space><Key.shift>STAFF<Key.enter>
Screenshot: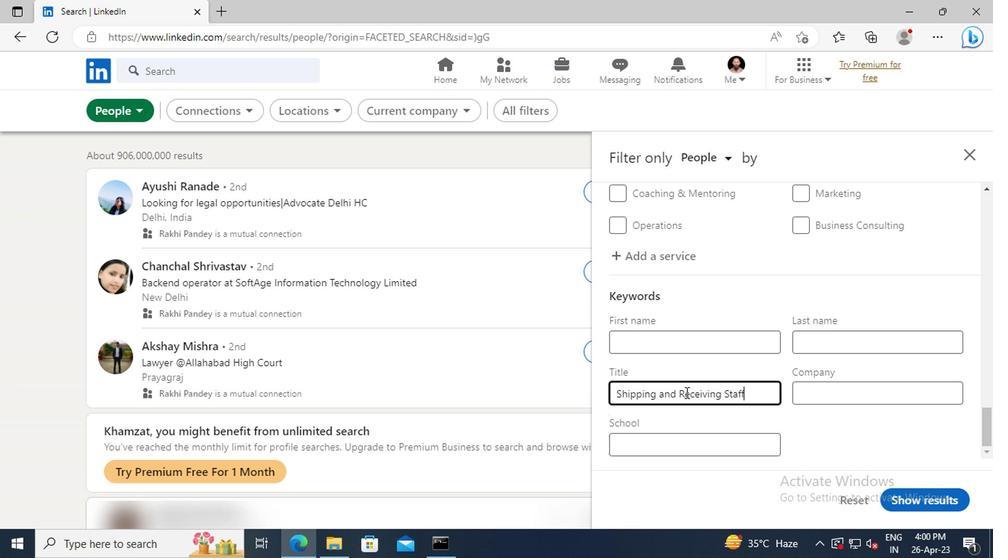 
Action: Mouse moved to (751, 459)
Screenshot: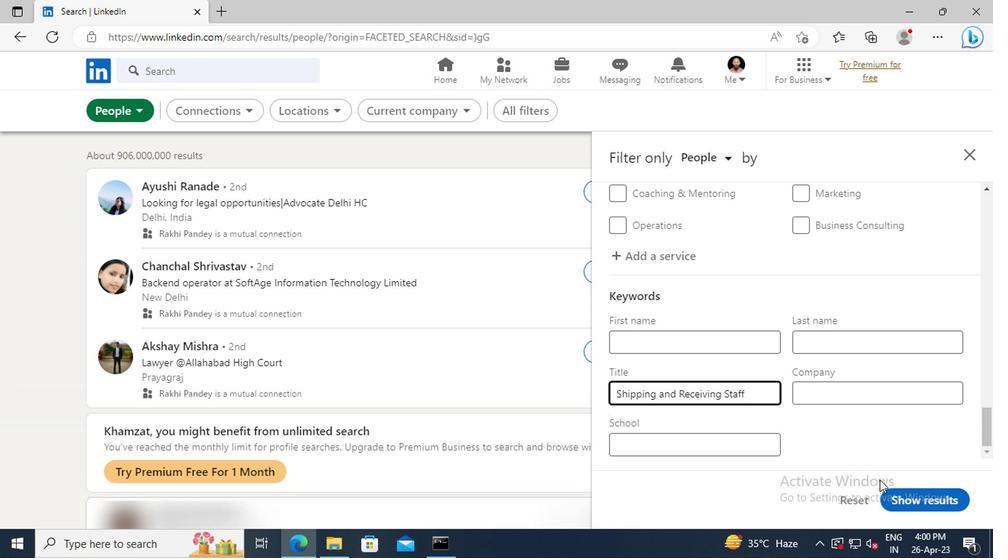 
Action: Mouse pressed left at (751, 459)
Screenshot: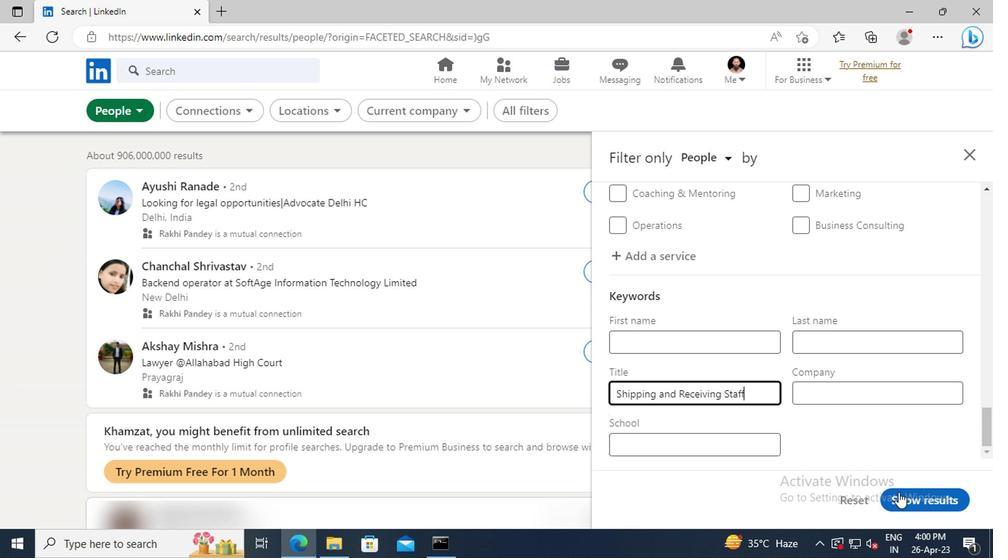 
